 Task: Send an email with the signature Joseph Clark with the subject Request for feedback on a security strategy and the message Could you please provide a breakdown of the project management plan? from softage.2@softage.net to softage.10@softage.net with an attached image file Website_banner_image.jpg and move the email from Sent Items to the folder App development
Action: Mouse moved to (1120, 608)
Screenshot: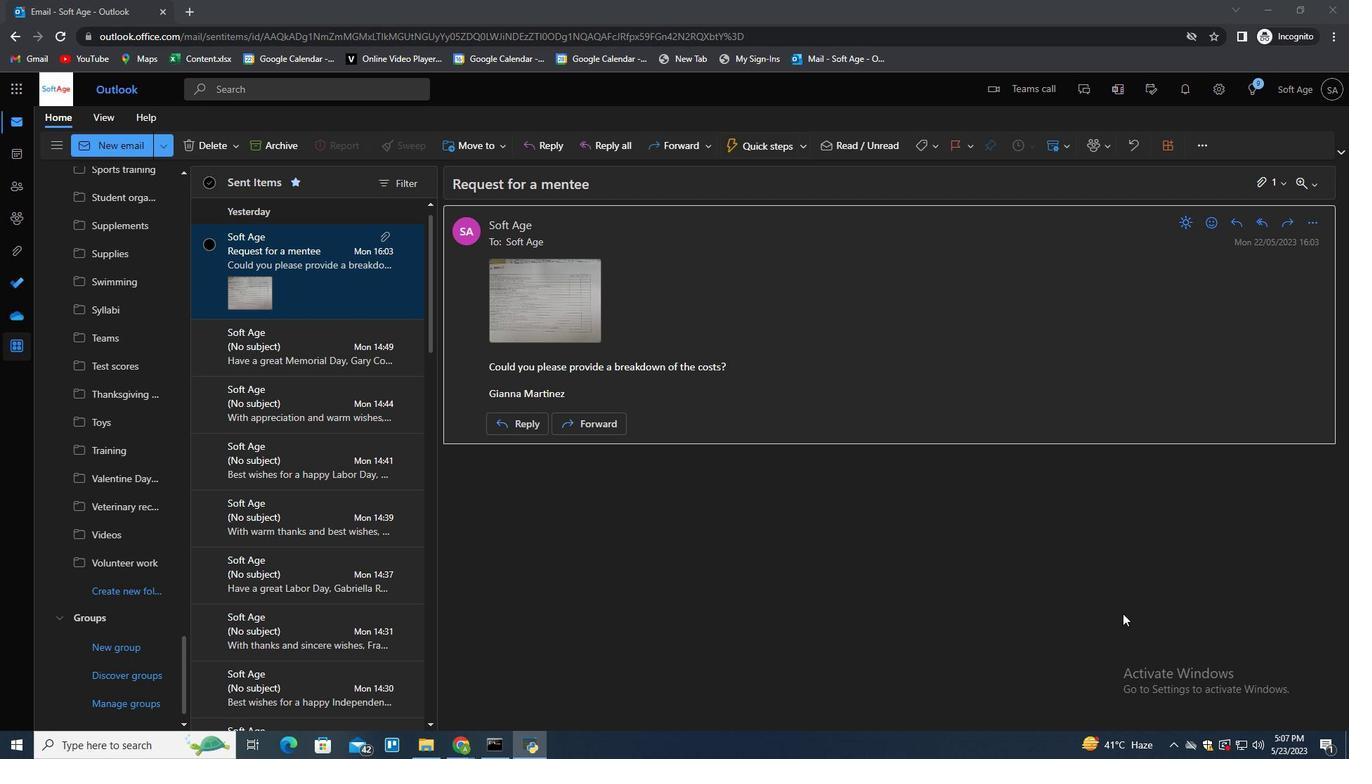 
Action: Mouse pressed left at (1120, 608)
Screenshot: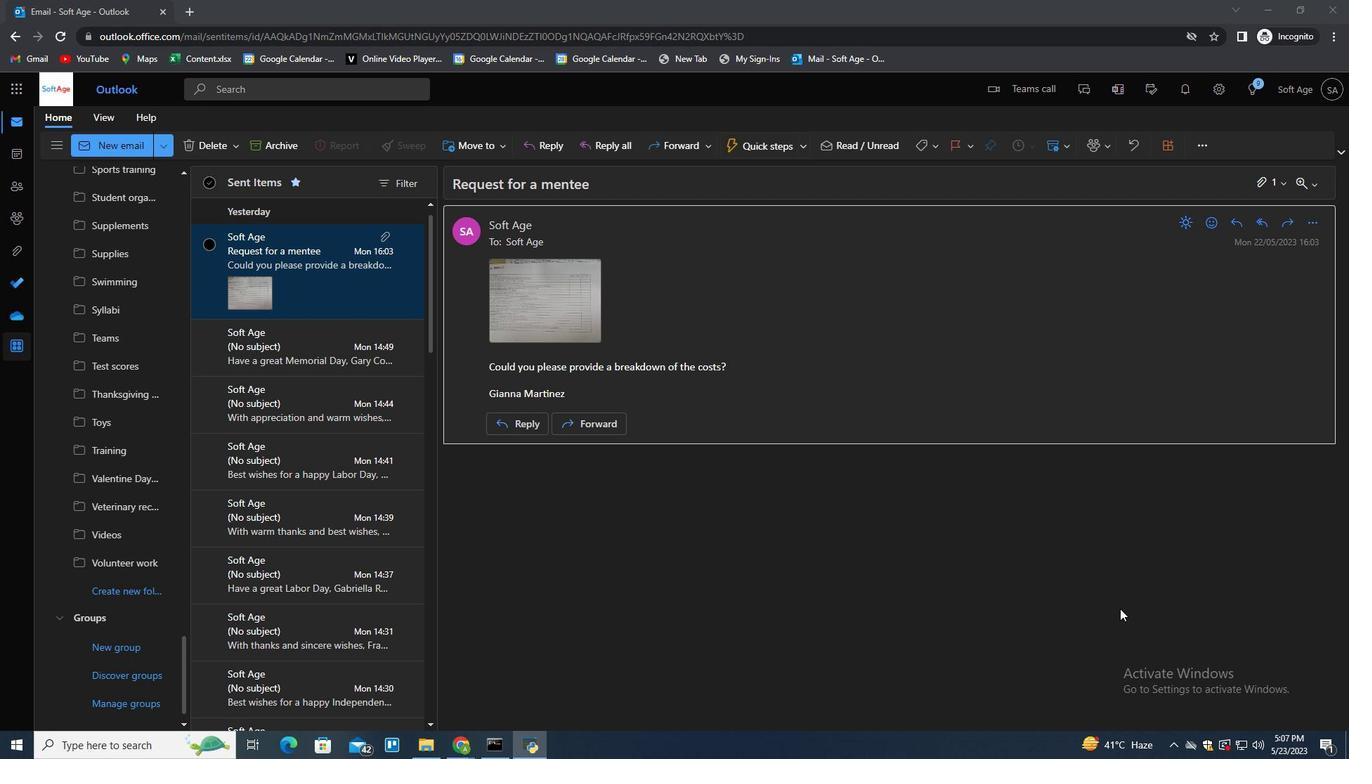 
Action: Mouse moved to (1067, 570)
Screenshot: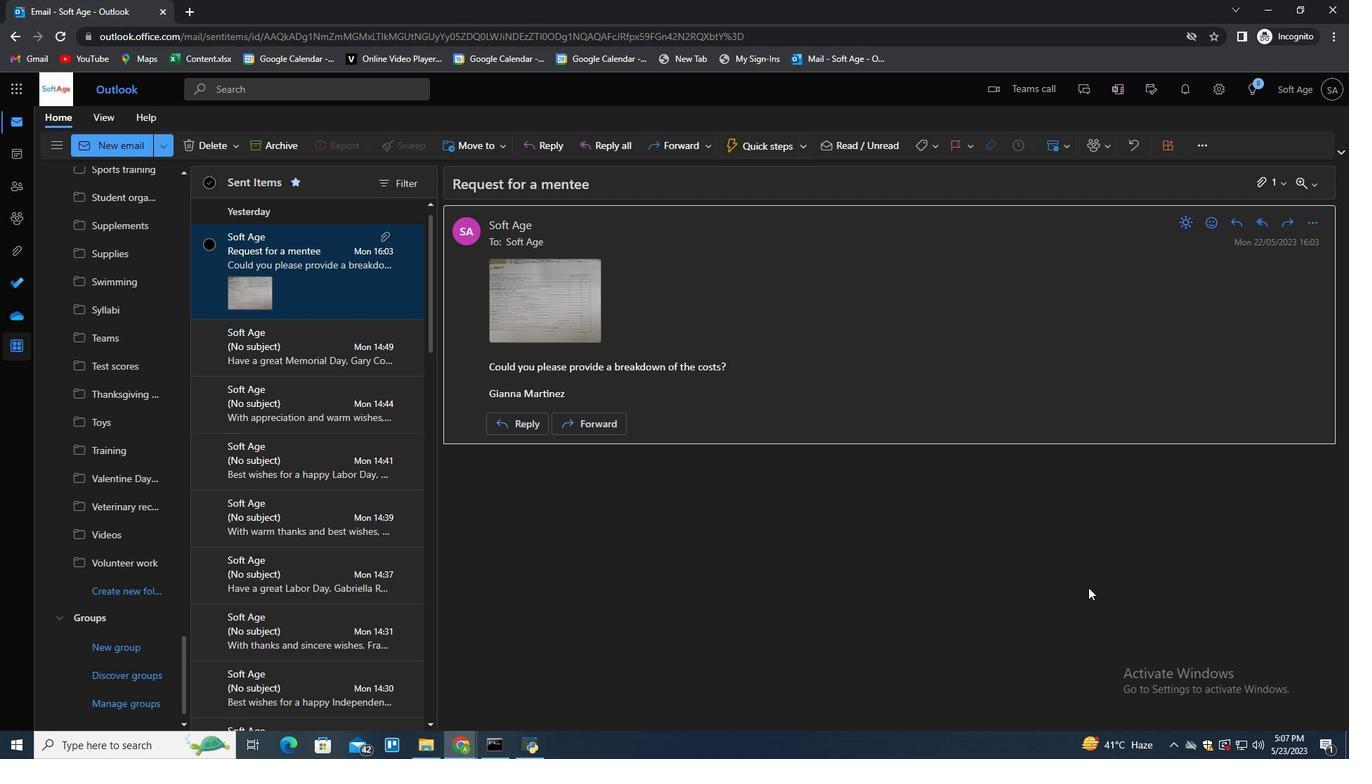 
Action: Key pressed n
Screenshot: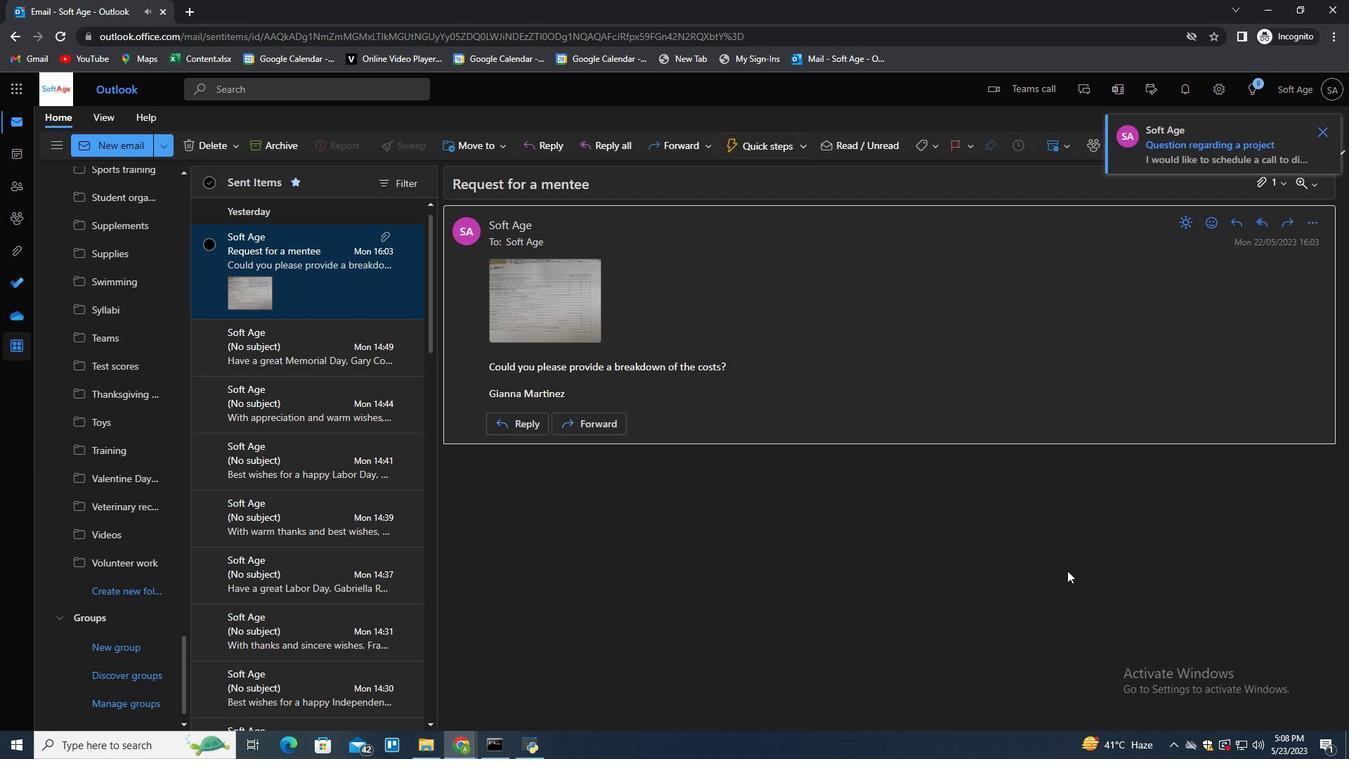 
Action: Mouse moved to (948, 148)
Screenshot: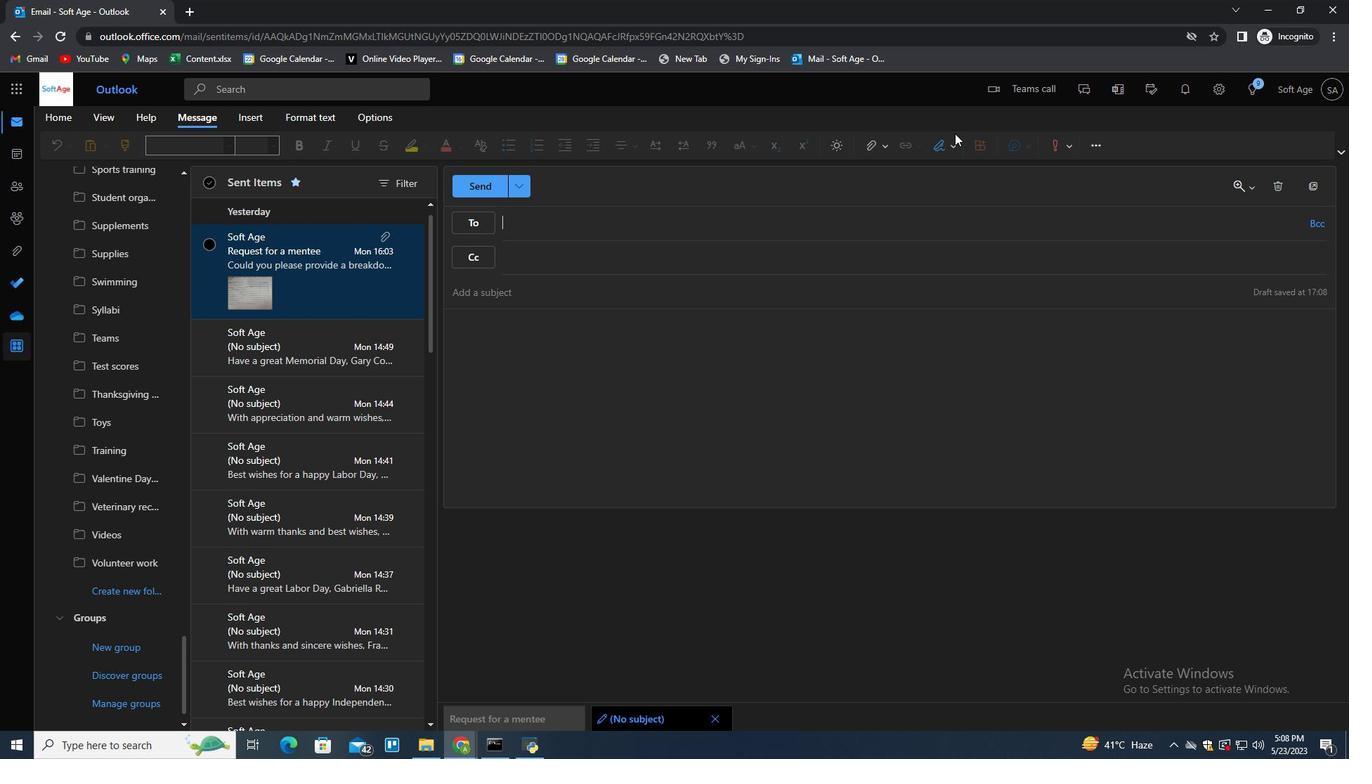 
Action: Mouse pressed left at (948, 148)
Screenshot: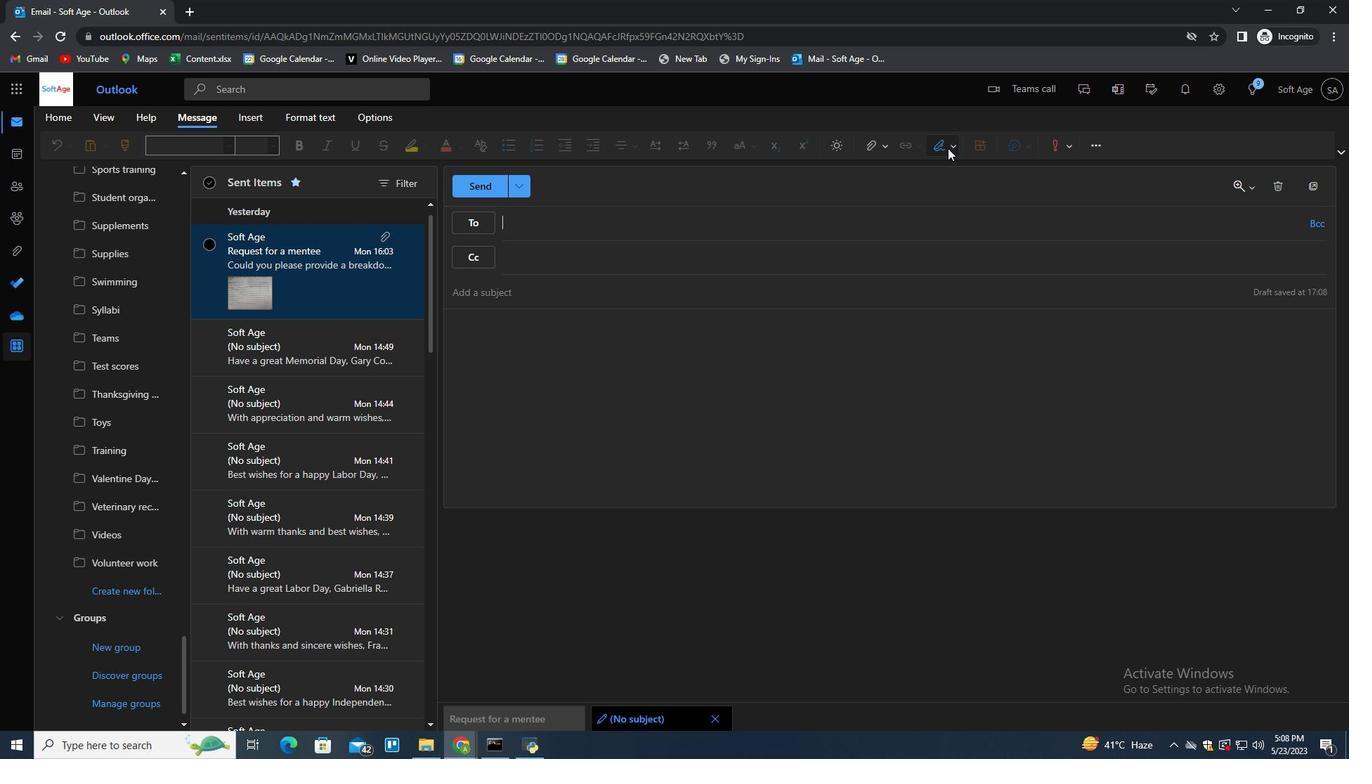 
Action: Mouse moved to (920, 202)
Screenshot: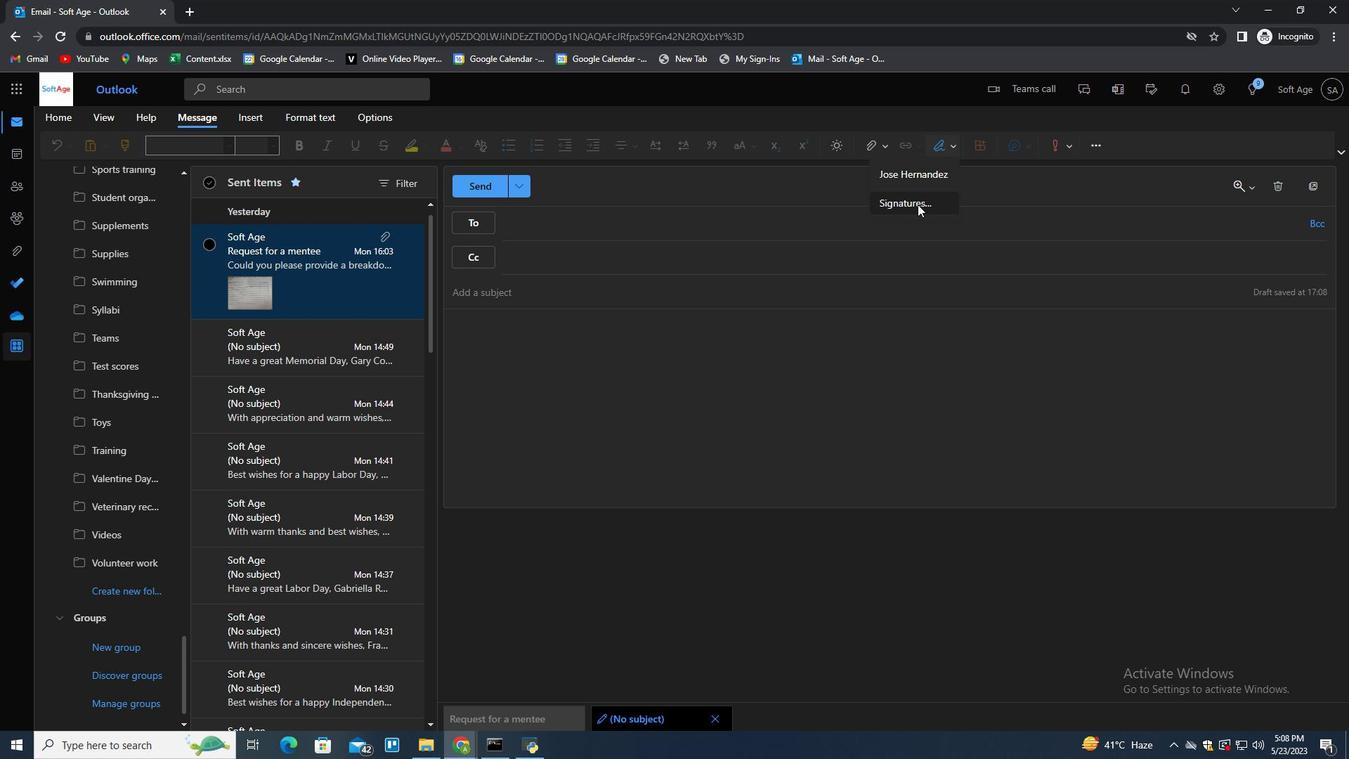 
Action: Mouse pressed left at (920, 202)
Screenshot: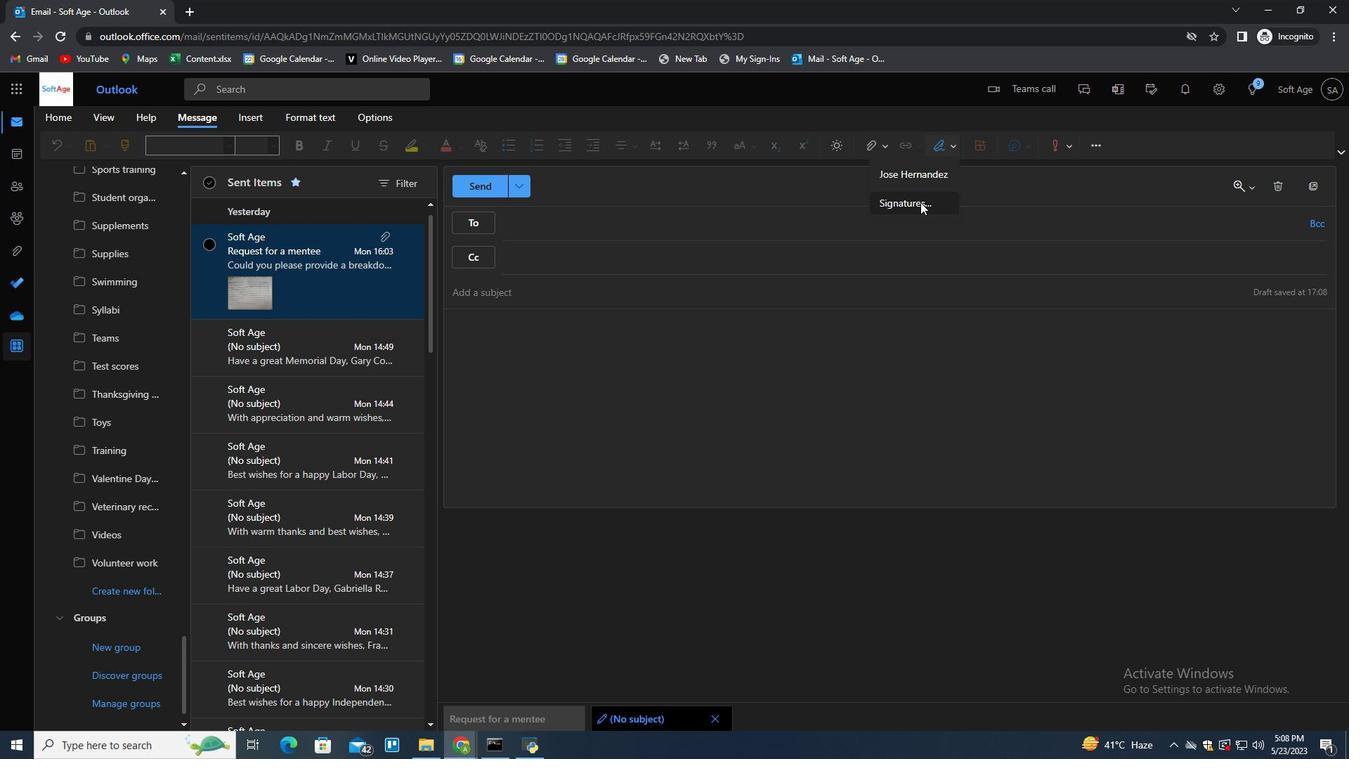 
Action: Mouse moved to (958, 260)
Screenshot: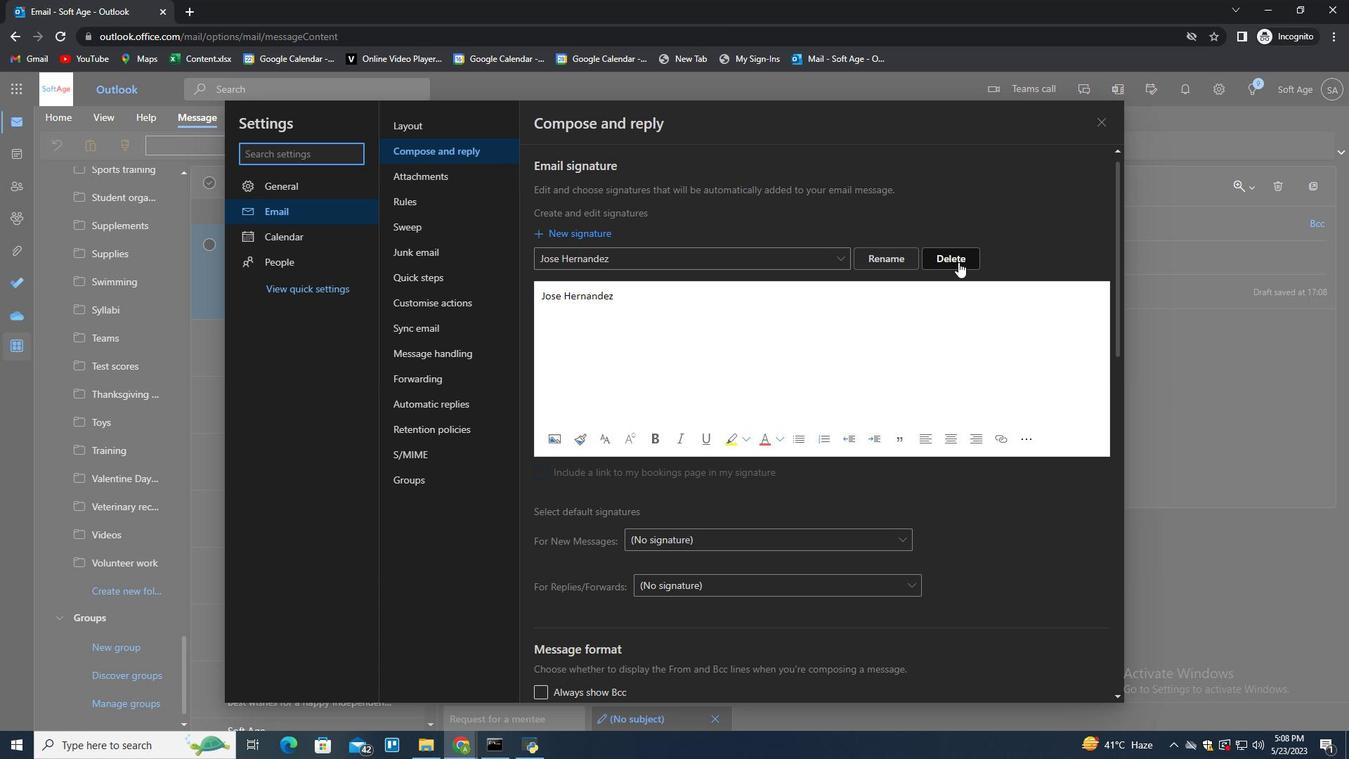 
Action: Mouse pressed left at (958, 260)
Screenshot: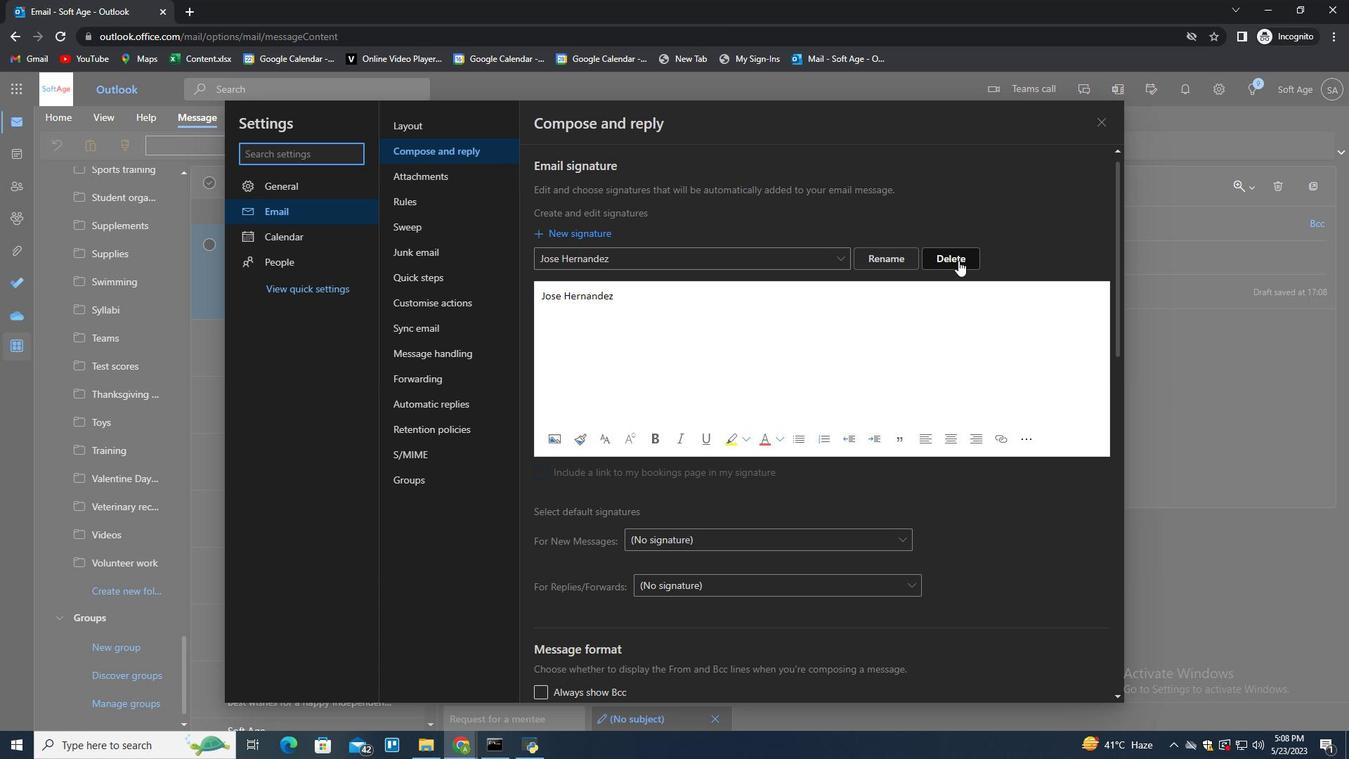 
Action: Mouse moved to (958, 260)
Screenshot: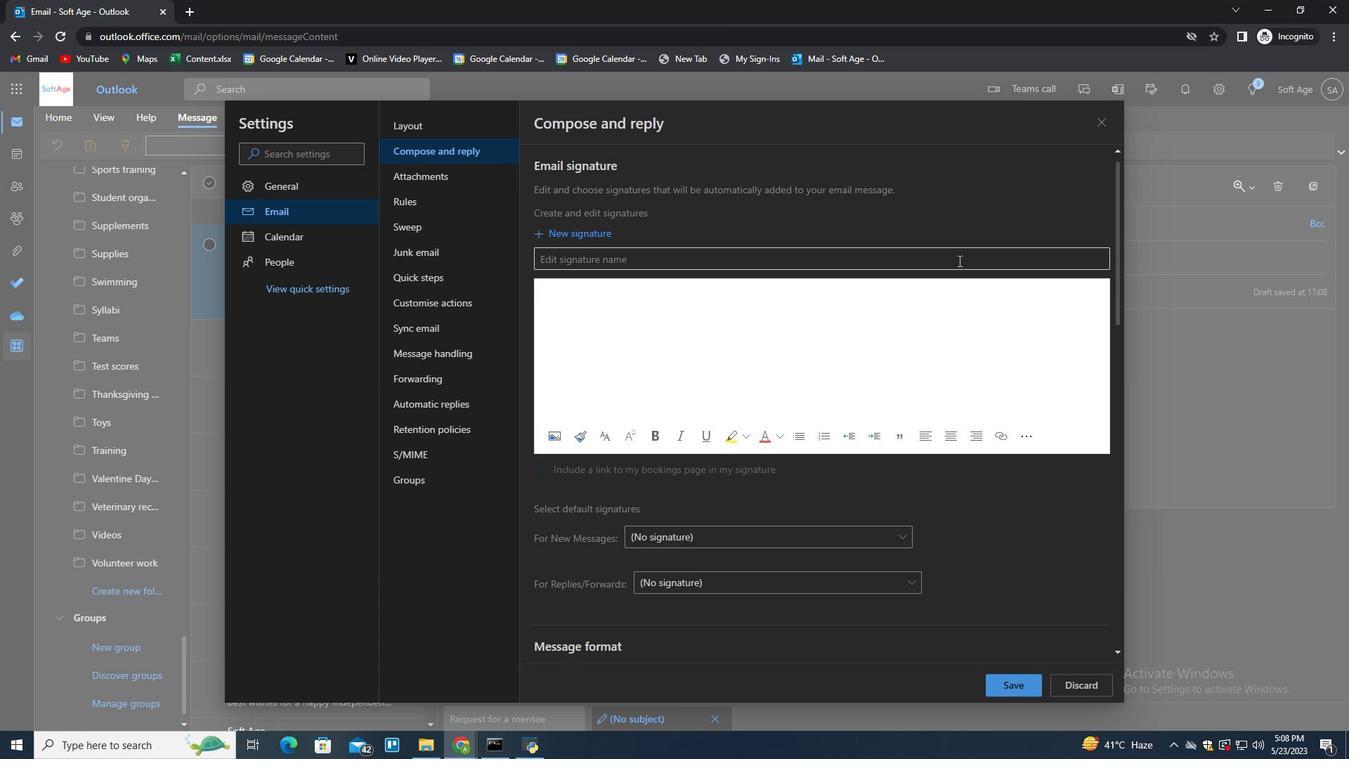 
Action: Mouse pressed left at (958, 260)
Screenshot: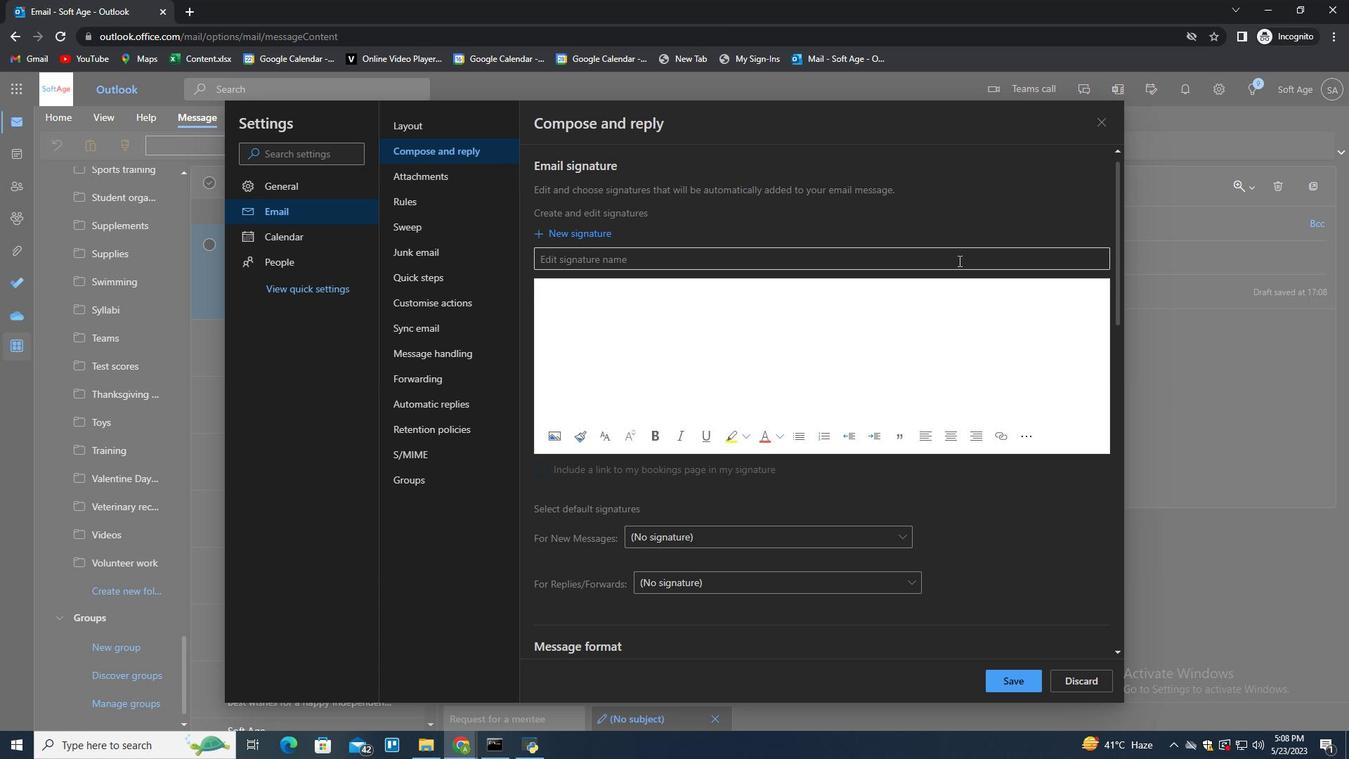 
Action: Key pressed f<Key.shift>J<Key.backspace><Key.backspace><Key.shift><Key.shift>JH<Key.backspace>oseph<Key.shift><Key.space>Clartk<Key.backspace><Key.backspace>k<Key.tab><Key.shift>Joseph<Key.space><Key.shift>Clark
Screenshot: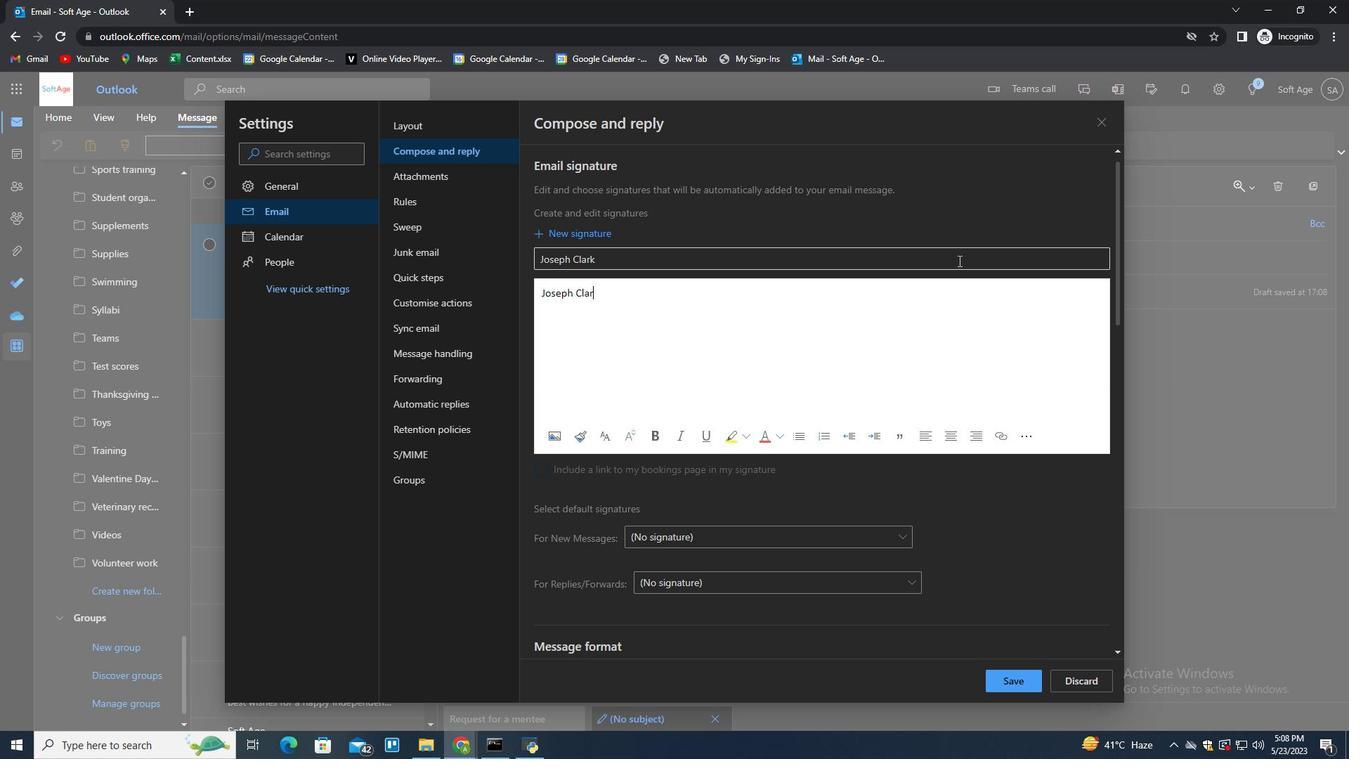 
Action: Mouse moved to (1007, 683)
Screenshot: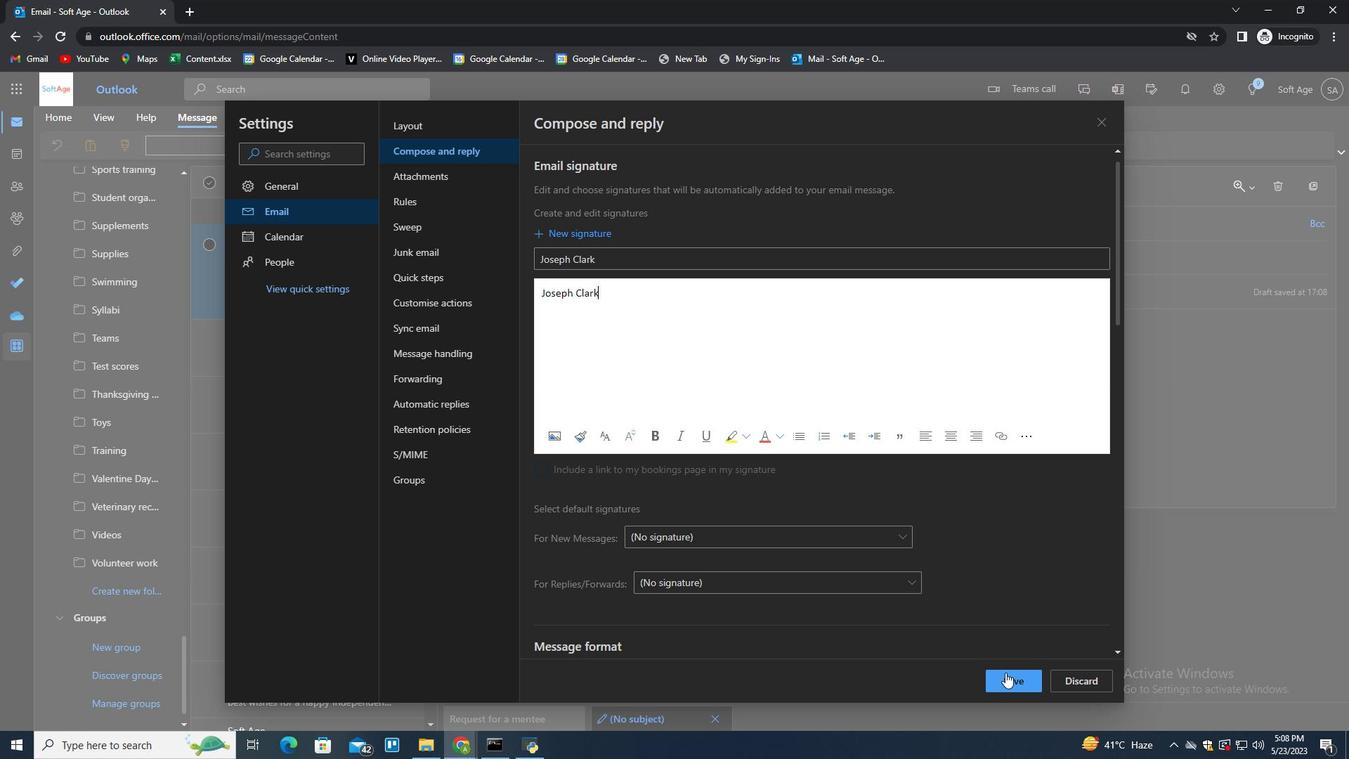 
Action: Mouse pressed left at (1007, 683)
Screenshot: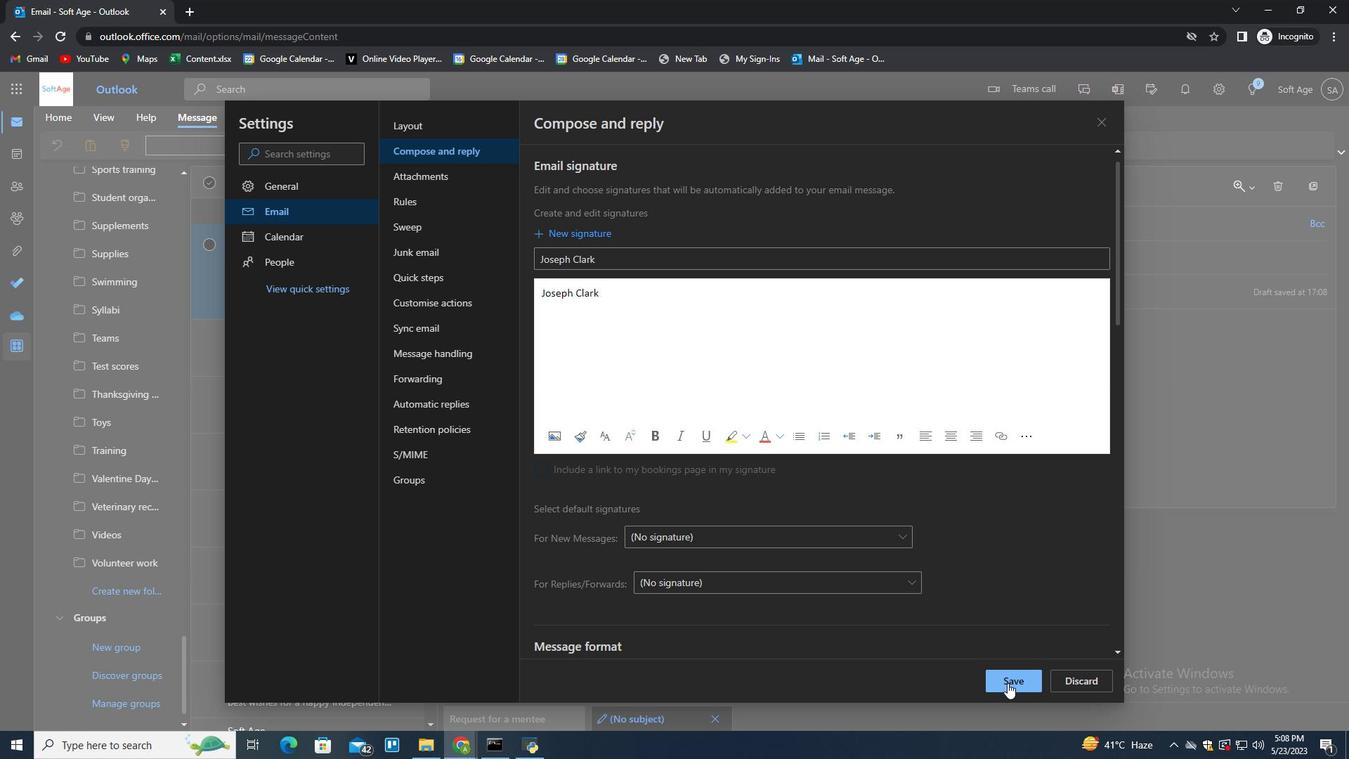 
Action: Mouse moved to (1209, 376)
Screenshot: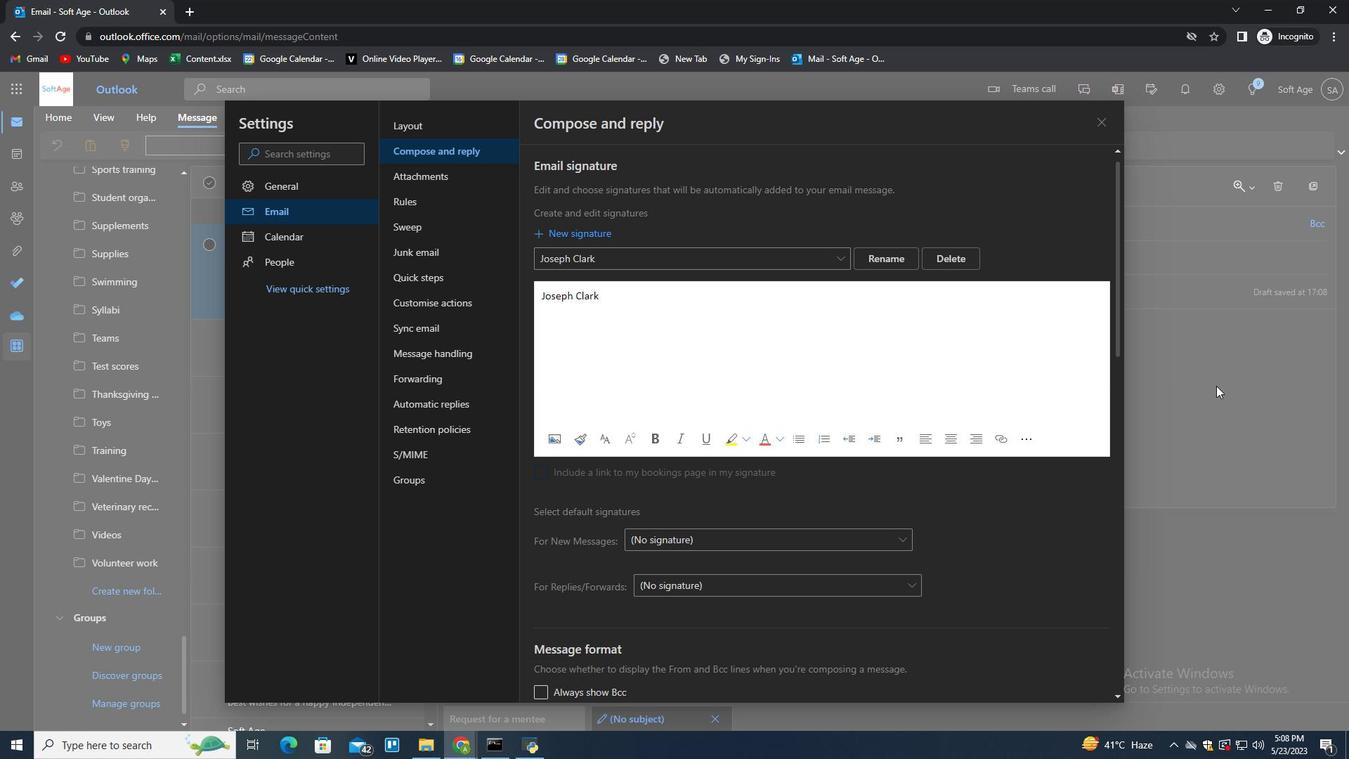 
Action: Mouse pressed left at (1209, 376)
Screenshot: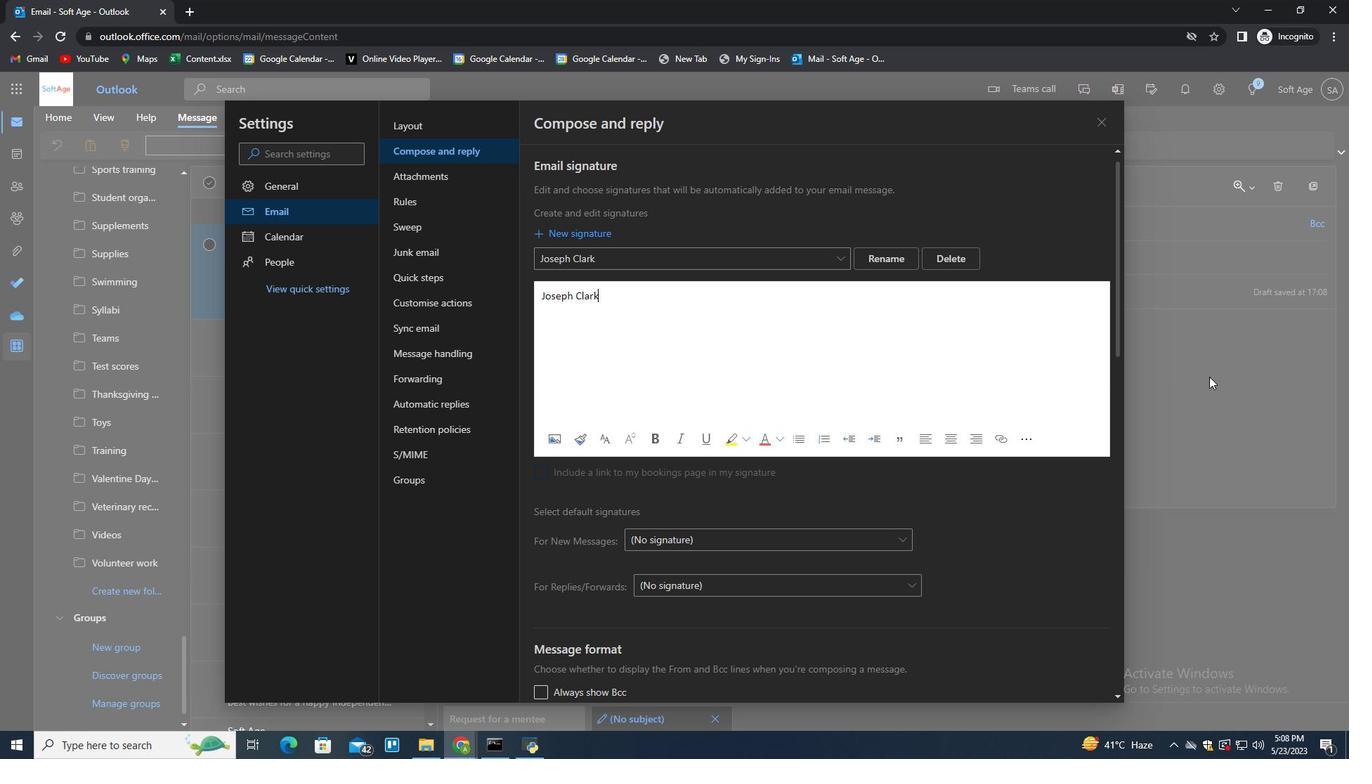 
Action: Mouse moved to (943, 138)
Screenshot: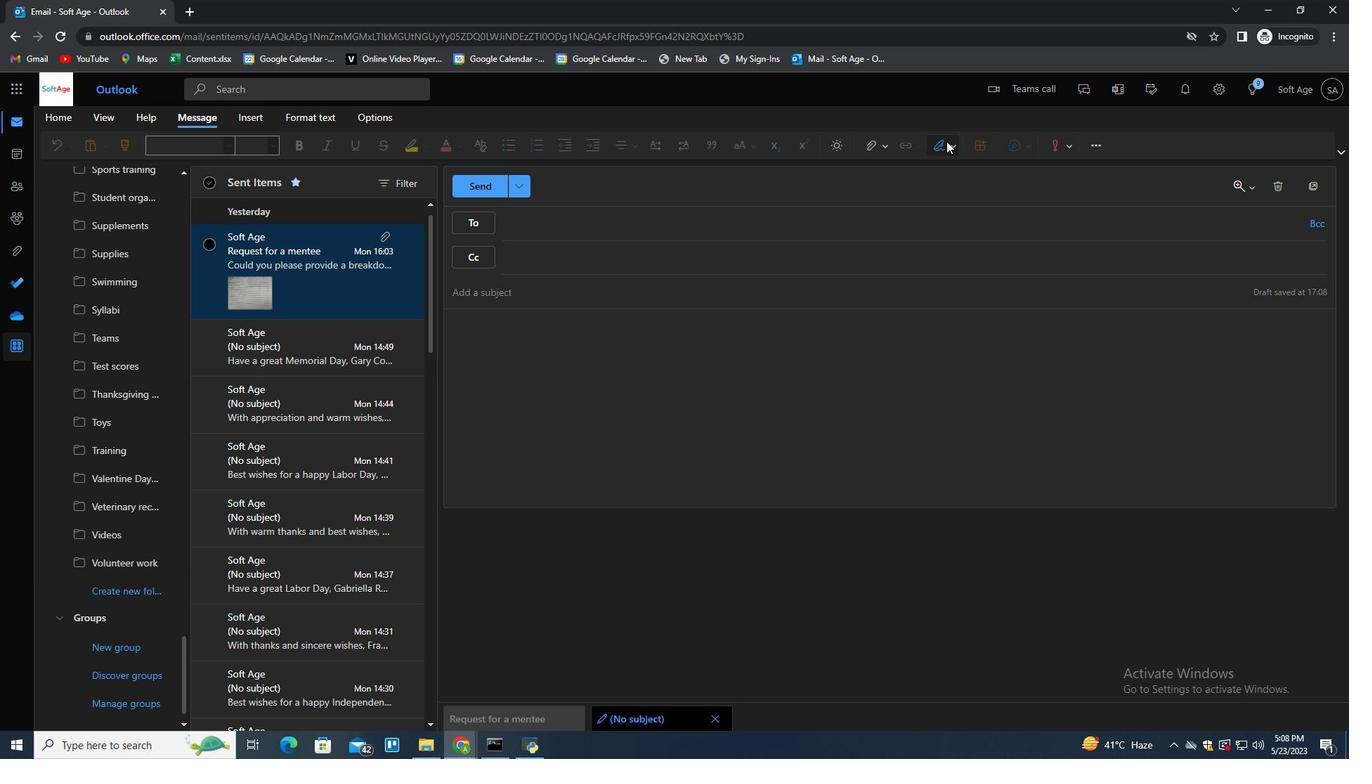 
Action: Mouse pressed left at (943, 138)
Screenshot: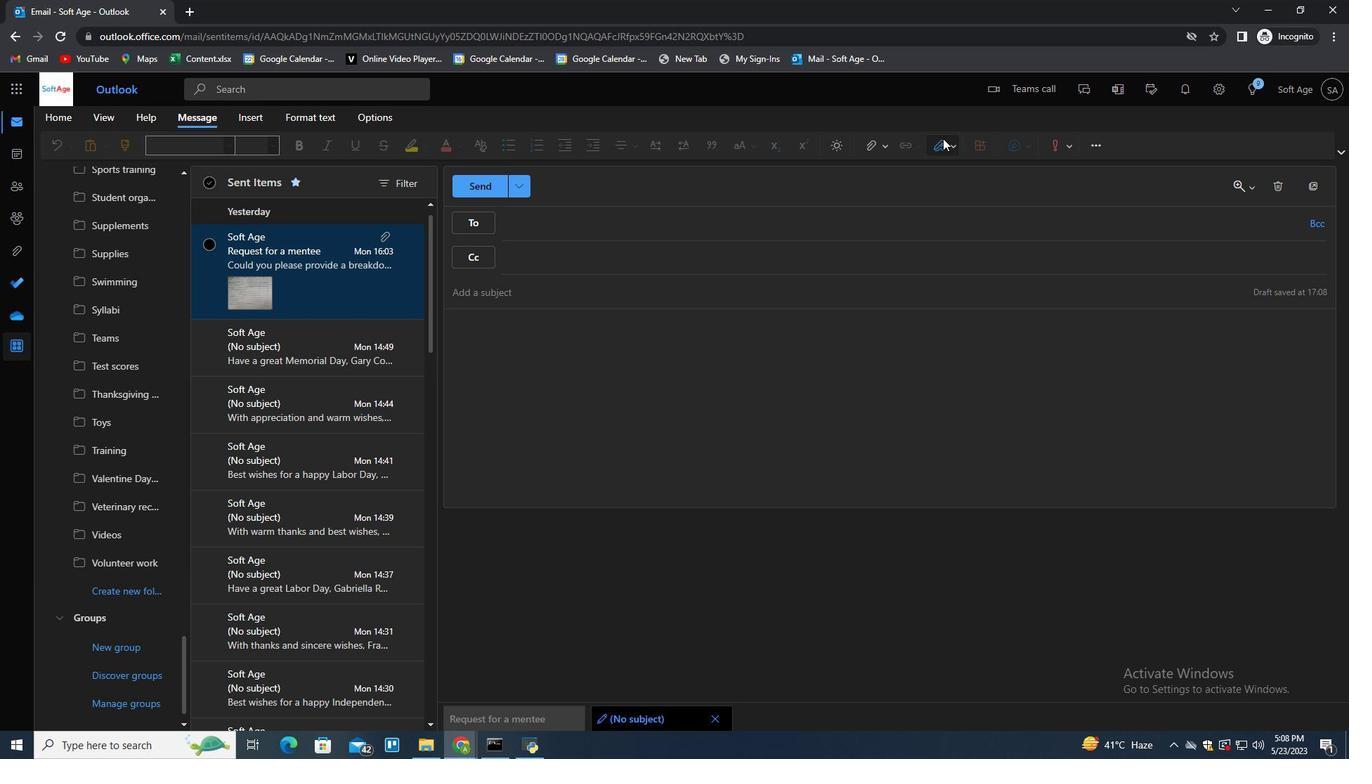 
Action: Mouse moved to (924, 177)
Screenshot: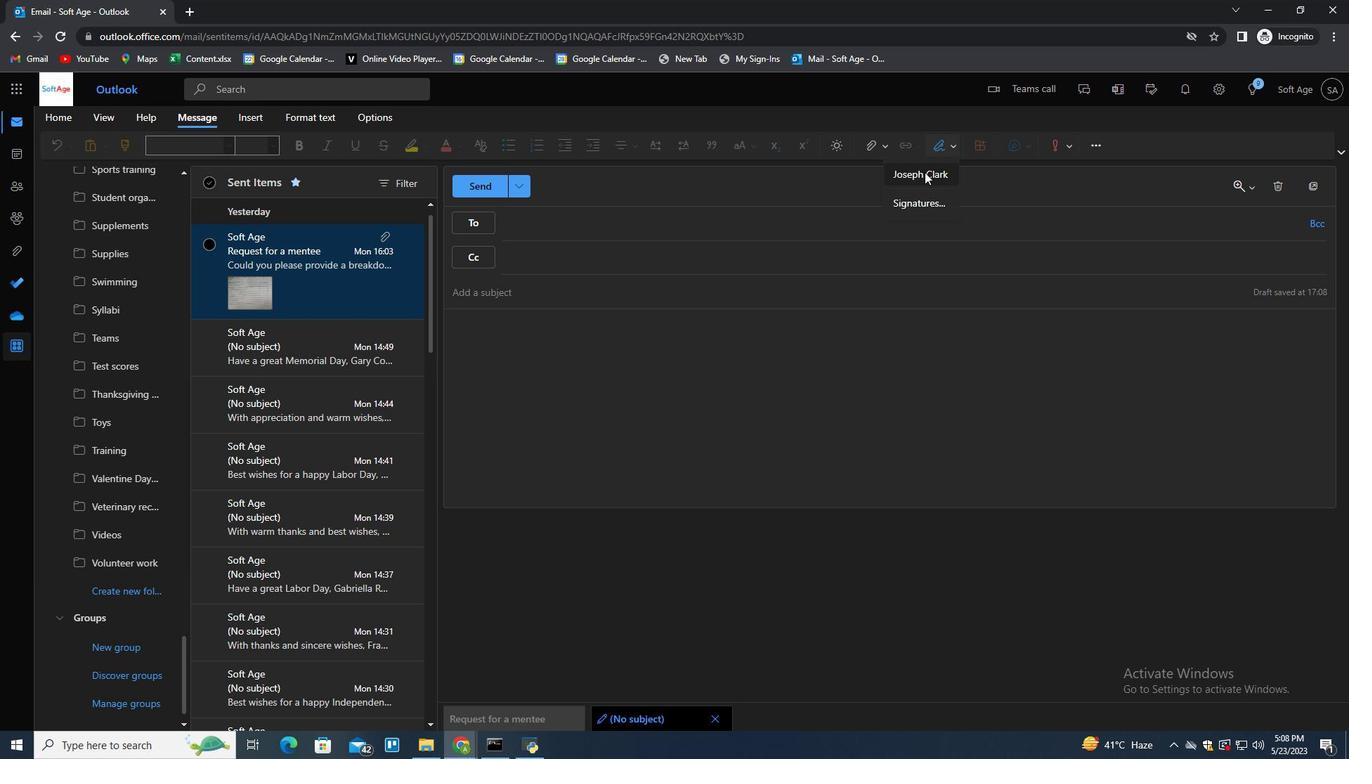 
Action: Mouse pressed left at (924, 177)
Screenshot: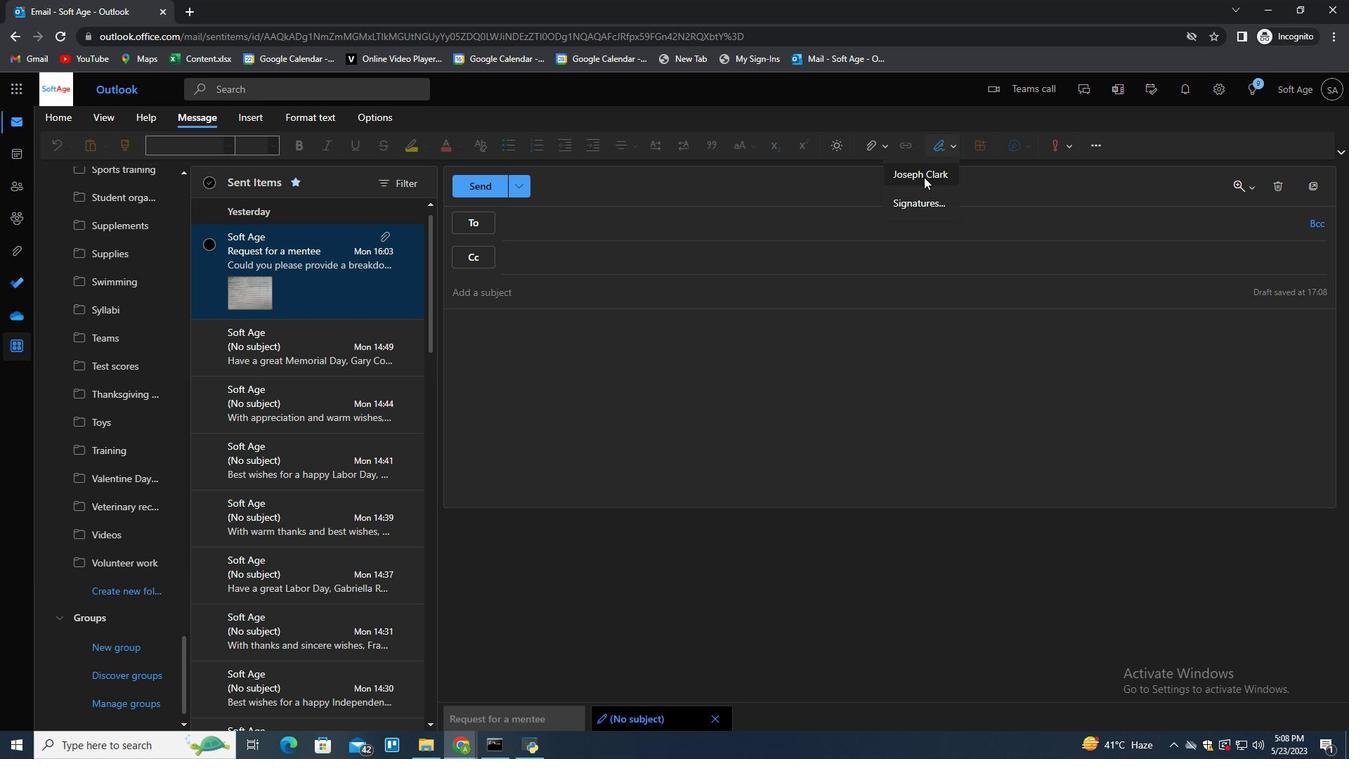 
Action: Mouse moved to (532, 292)
Screenshot: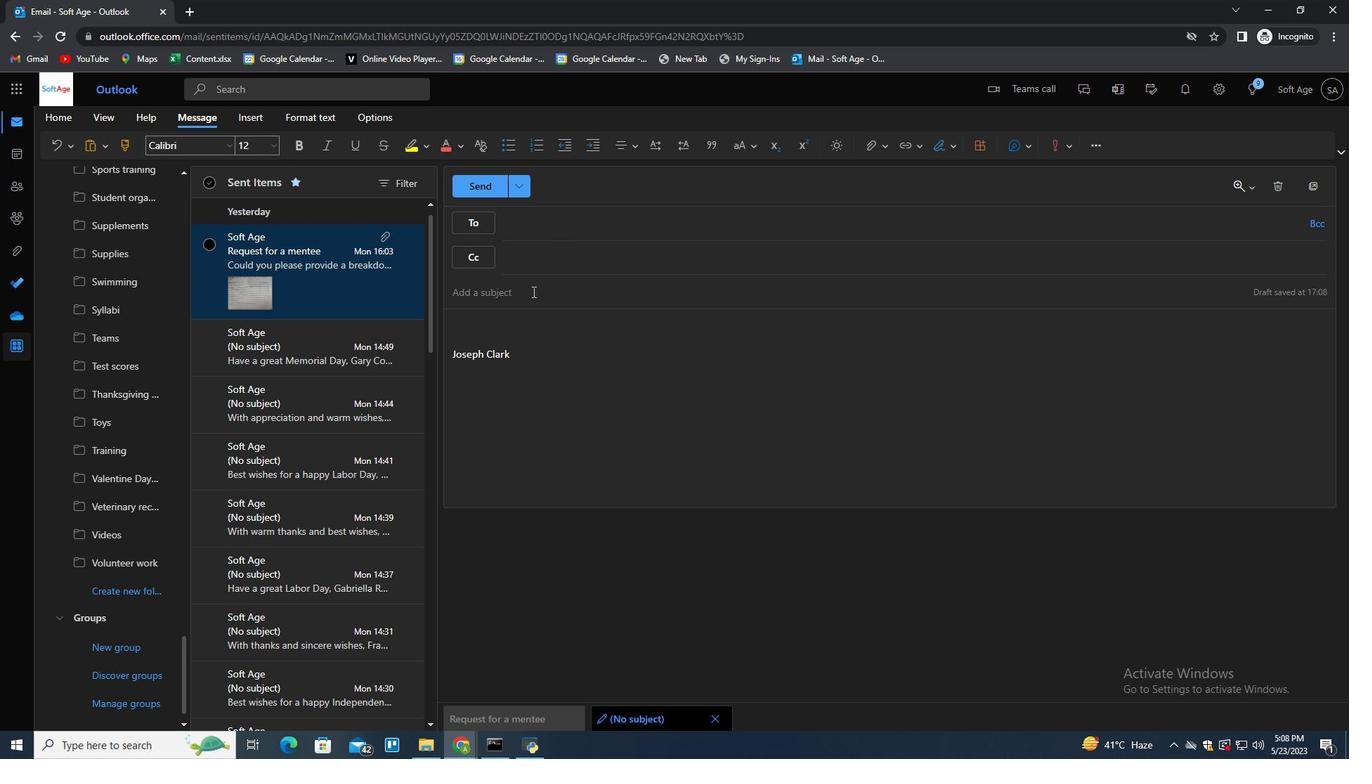 
Action: Mouse pressed left at (532, 292)
Screenshot: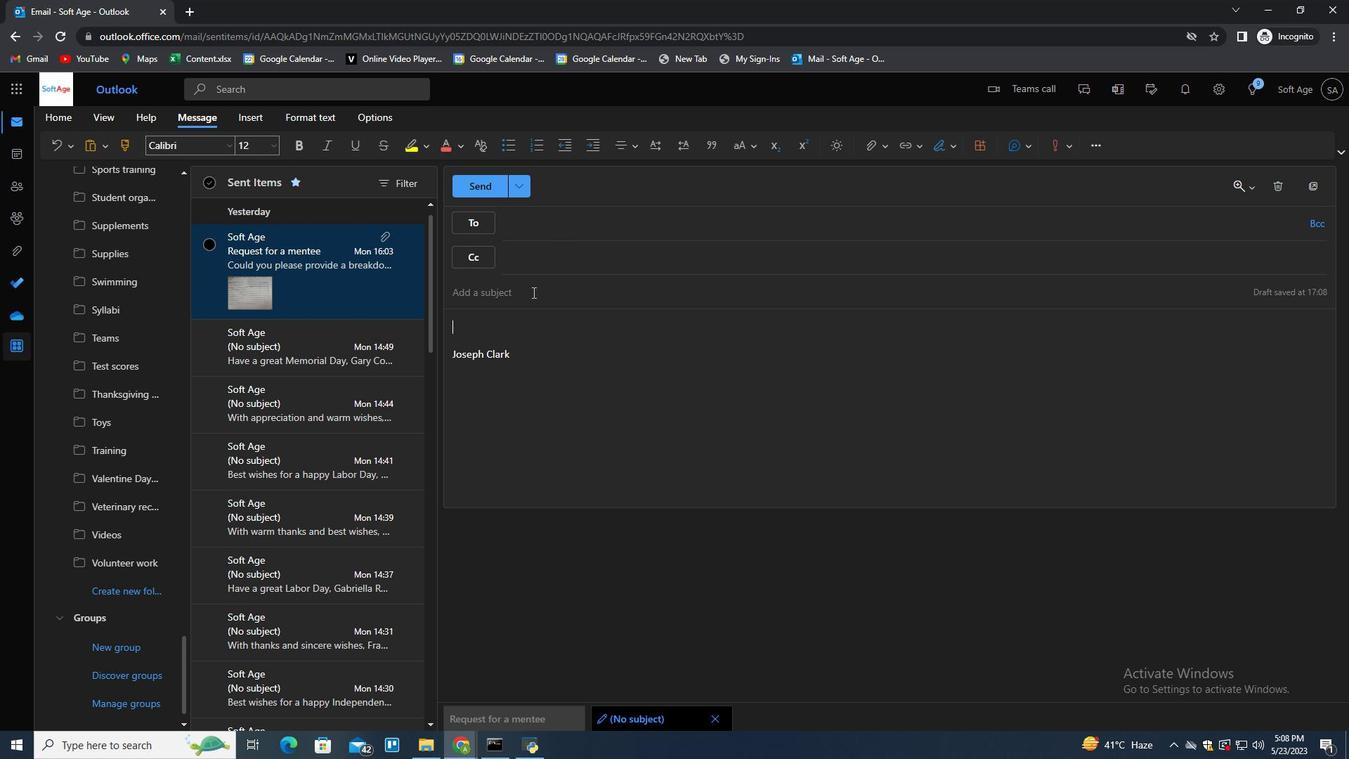 
Action: Mouse moved to (532, 292)
Screenshot: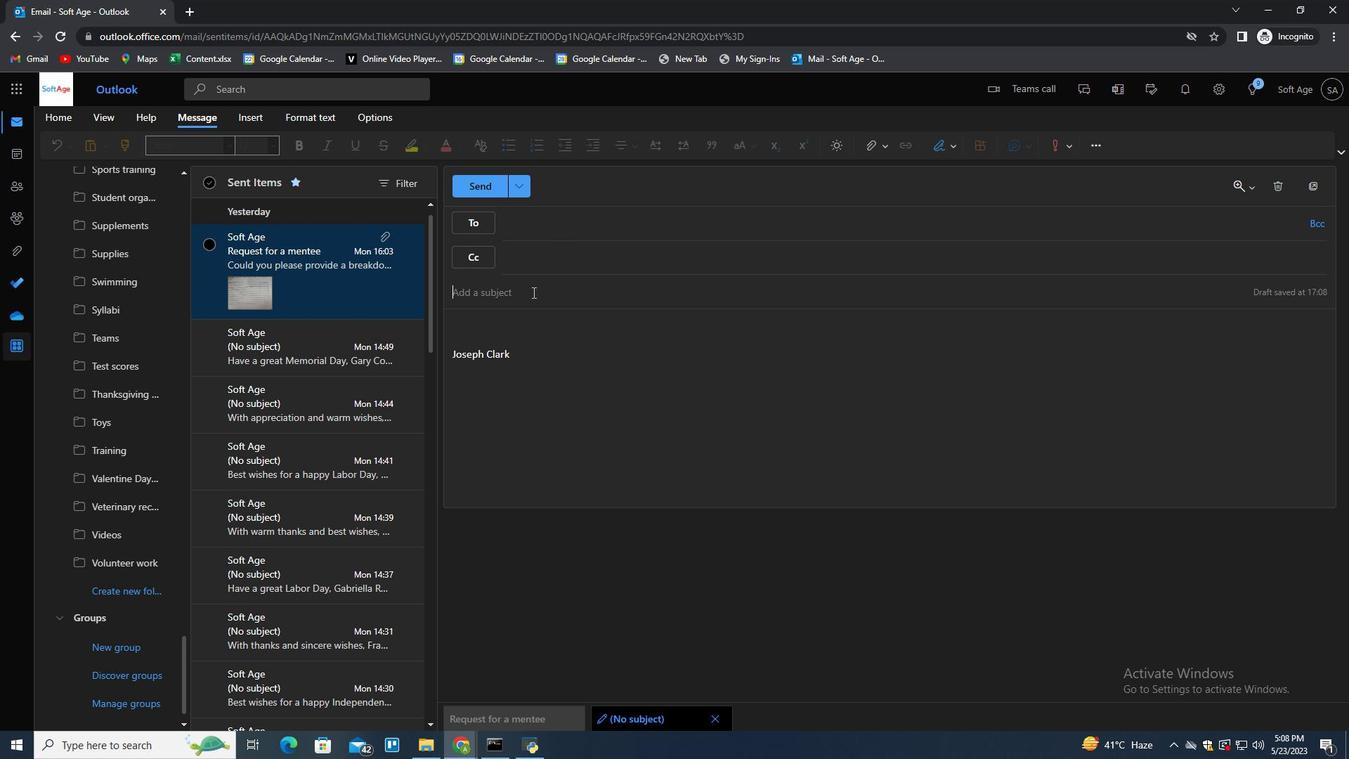 
Action: Key pressed <Key.shift>Request<Key.space>for<Key.space>feedbc<Key.backspace>ack<Key.space>on<Key.space>a<Key.space>security<Key.space>strategy<Key.space><Key.tab><Key.shift>Could<Key.space>you<Key.space>please<Key.space>peo<Key.backspace><Key.backspace>rovide<Key.space>a<Key.space>breakdown<Key.space>fo<Key.backspace><Key.backspace>of<Key.space>the<Key.space>projr<Key.backspace>ect<Key.space>managemet<Key.space>p<Key.backspace><Key.backspace><Key.backspace>nt<Key.space>plan<Key.shift><Key.shift><Key.shift>?
Screenshot: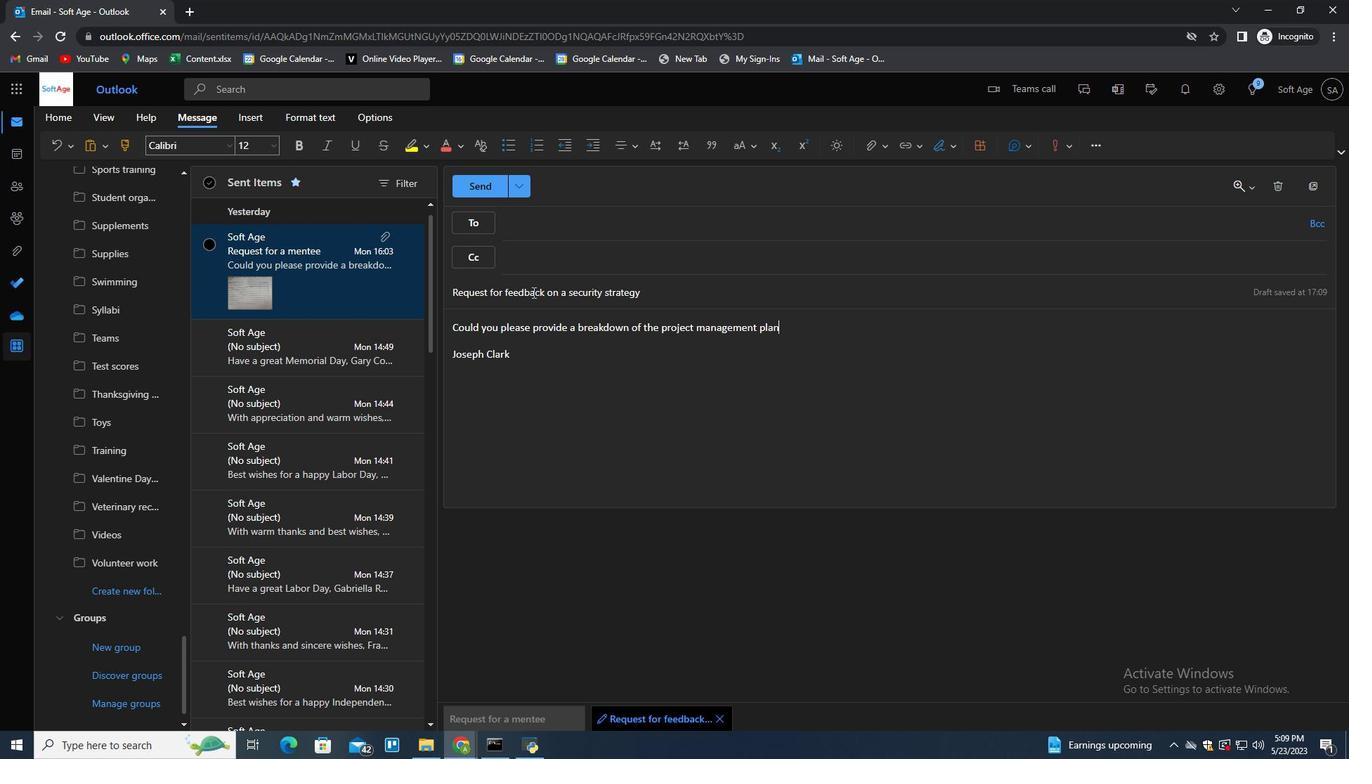
Action: Mouse moved to (554, 217)
Screenshot: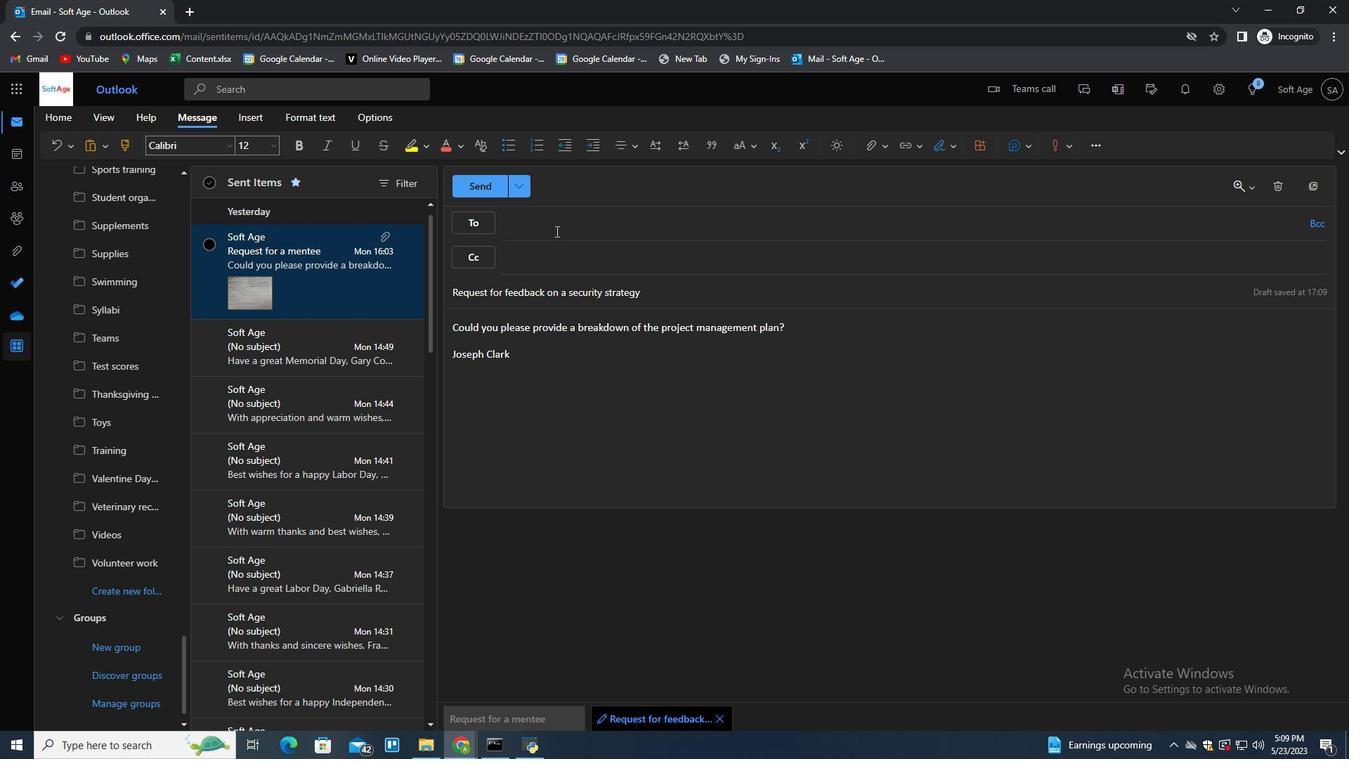 
Action: Mouse pressed left at (554, 217)
Screenshot: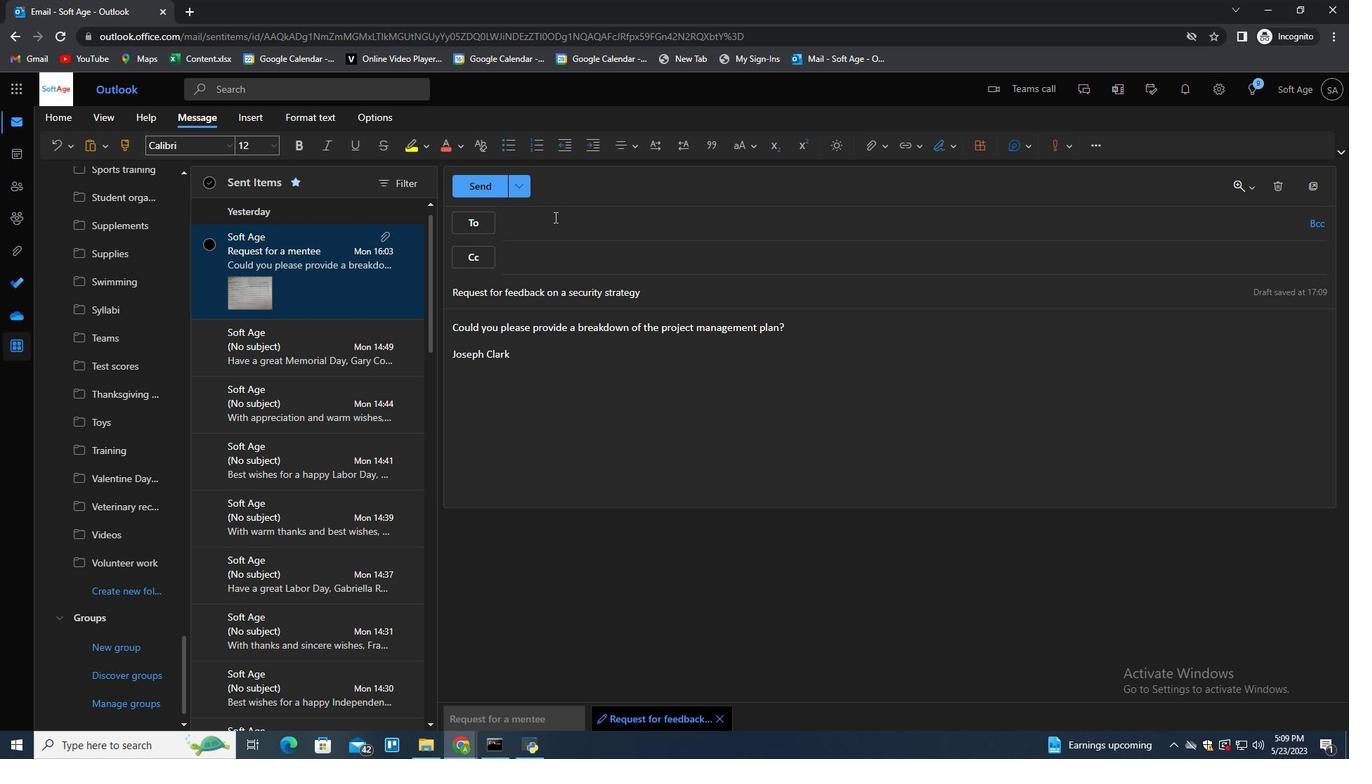 
Action: Mouse moved to (553, 216)
Screenshot: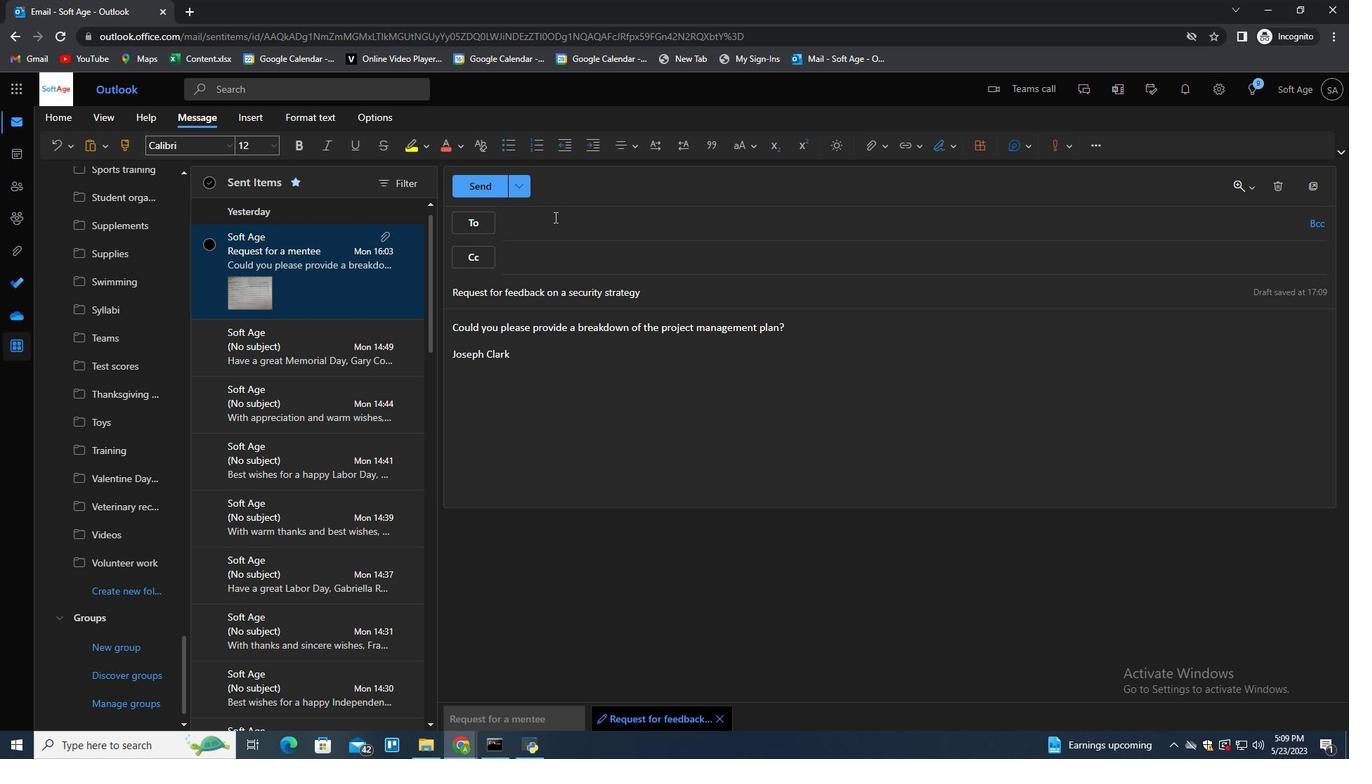 
Action: Key pressed softage.10<Key.shift>@softage.net<Key.enter>
Screenshot: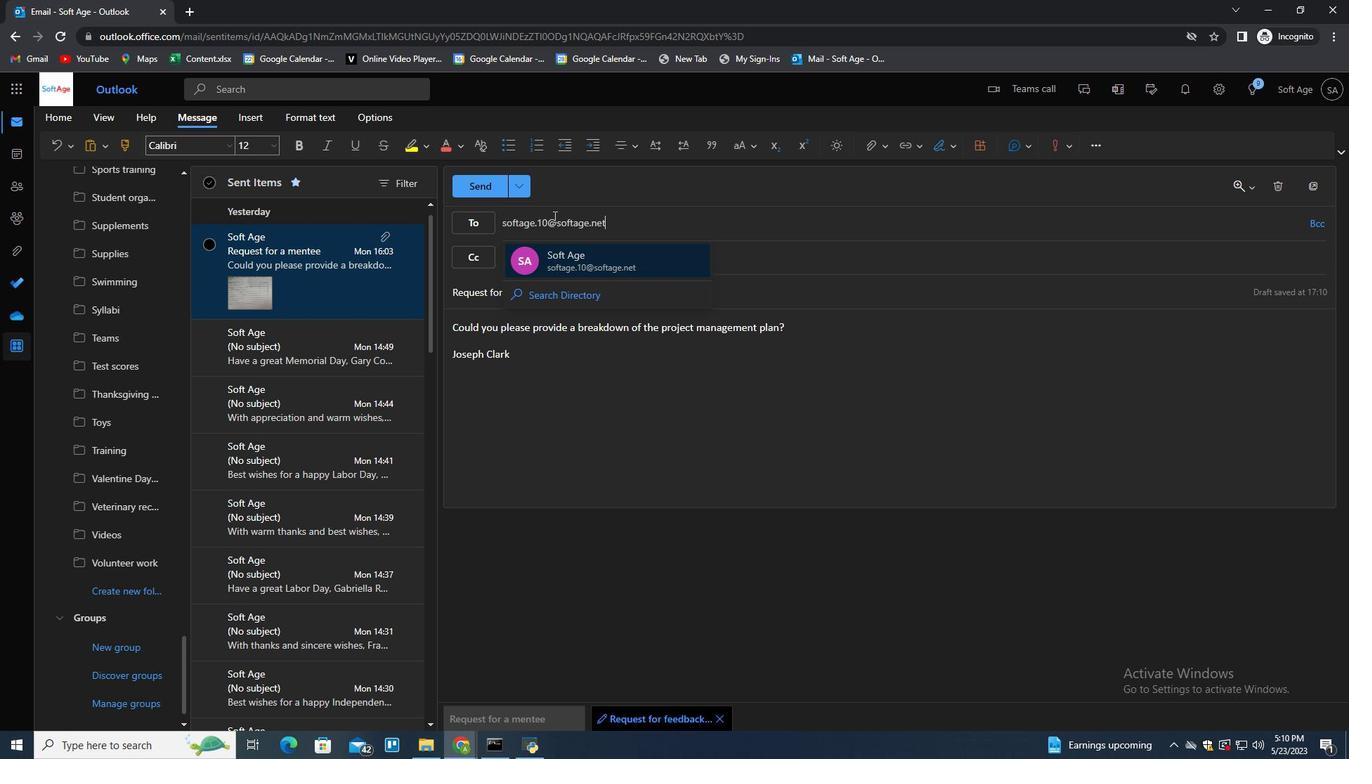 
Action: Mouse moved to (707, 398)
Screenshot: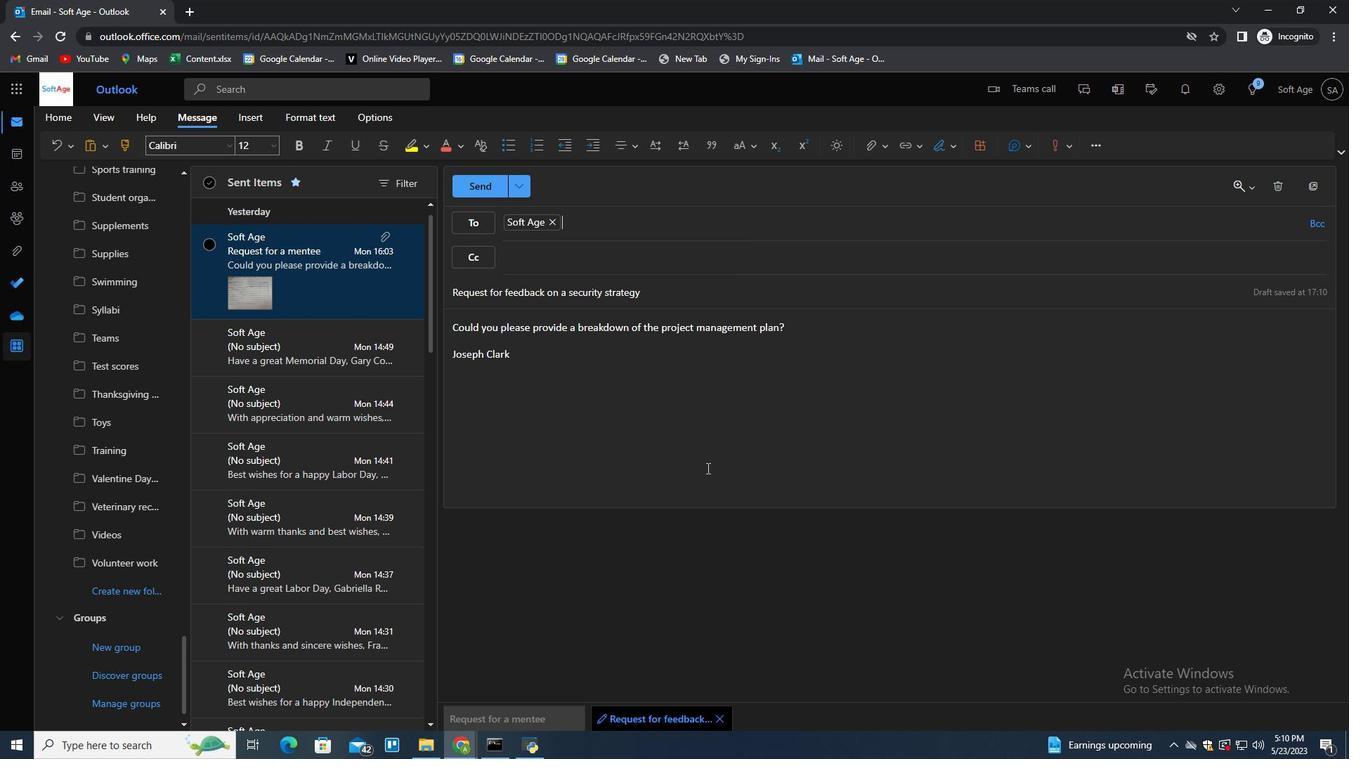 
Action: Mouse pressed left at (707, 398)
Screenshot: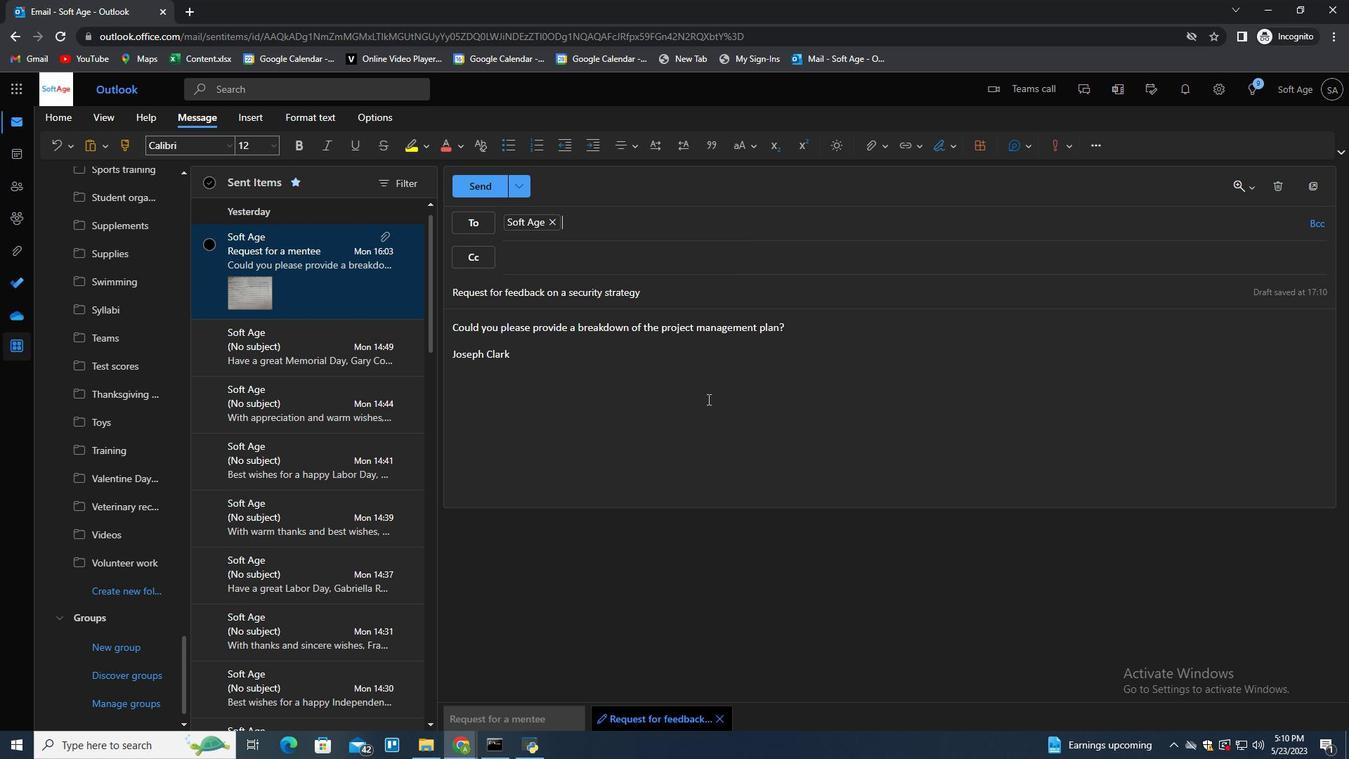 
Action: Mouse moved to (879, 149)
Screenshot: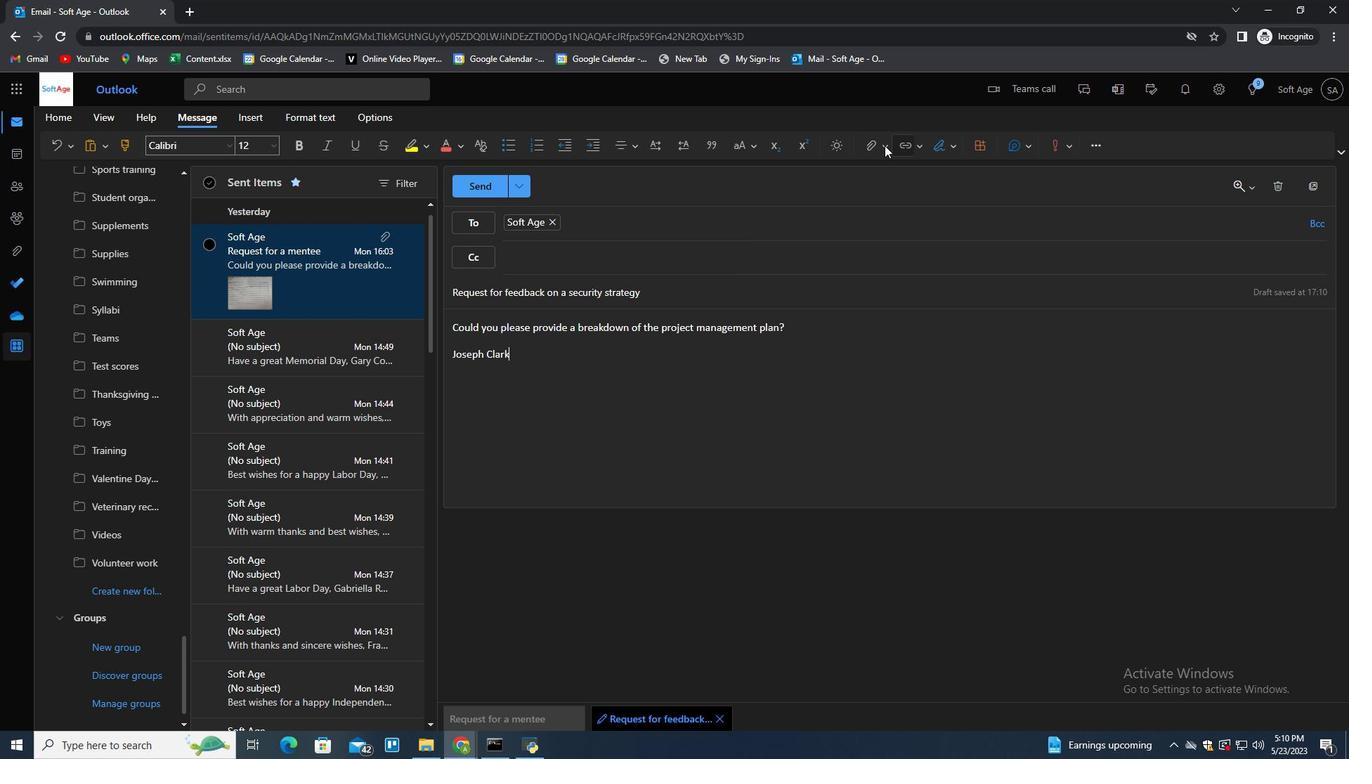 
Action: Mouse pressed left at (879, 149)
Screenshot: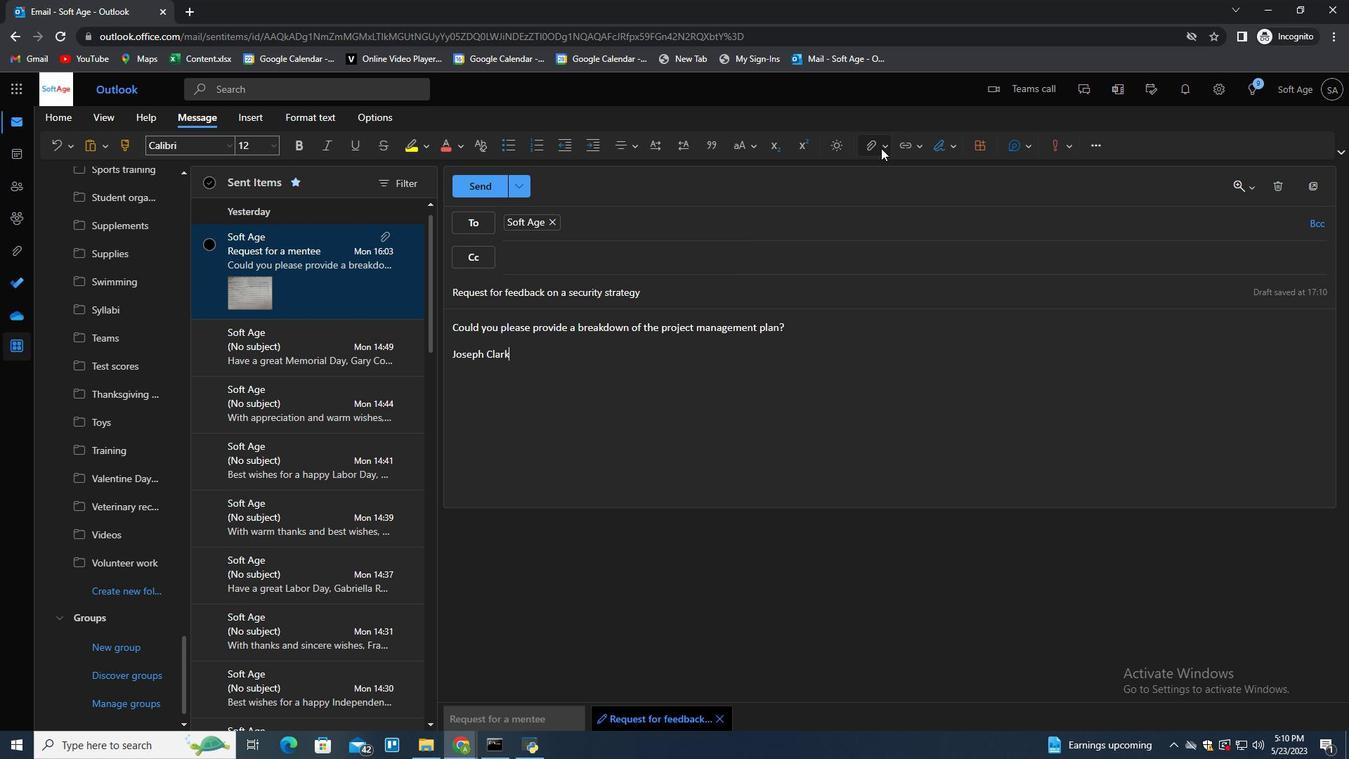 
Action: Mouse moved to (828, 176)
Screenshot: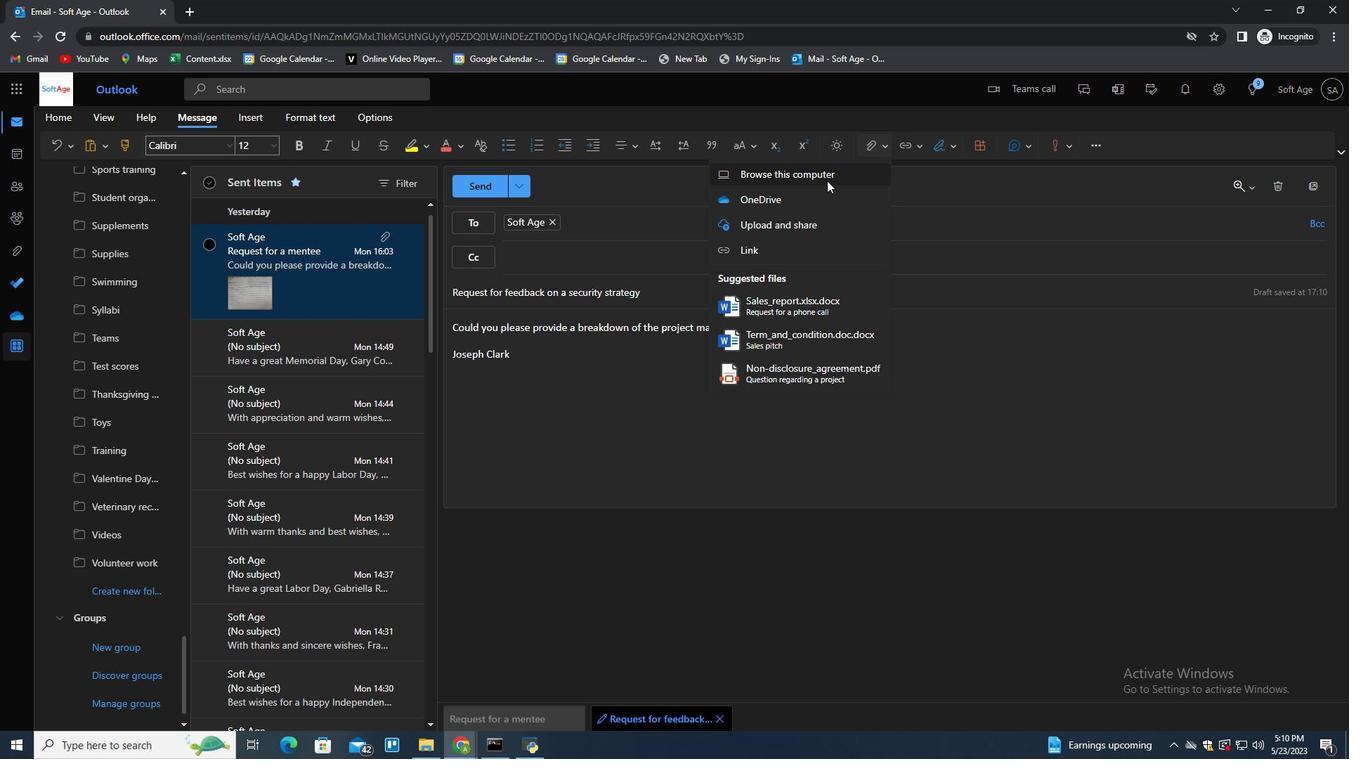 
Action: Mouse pressed left at (828, 176)
Screenshot: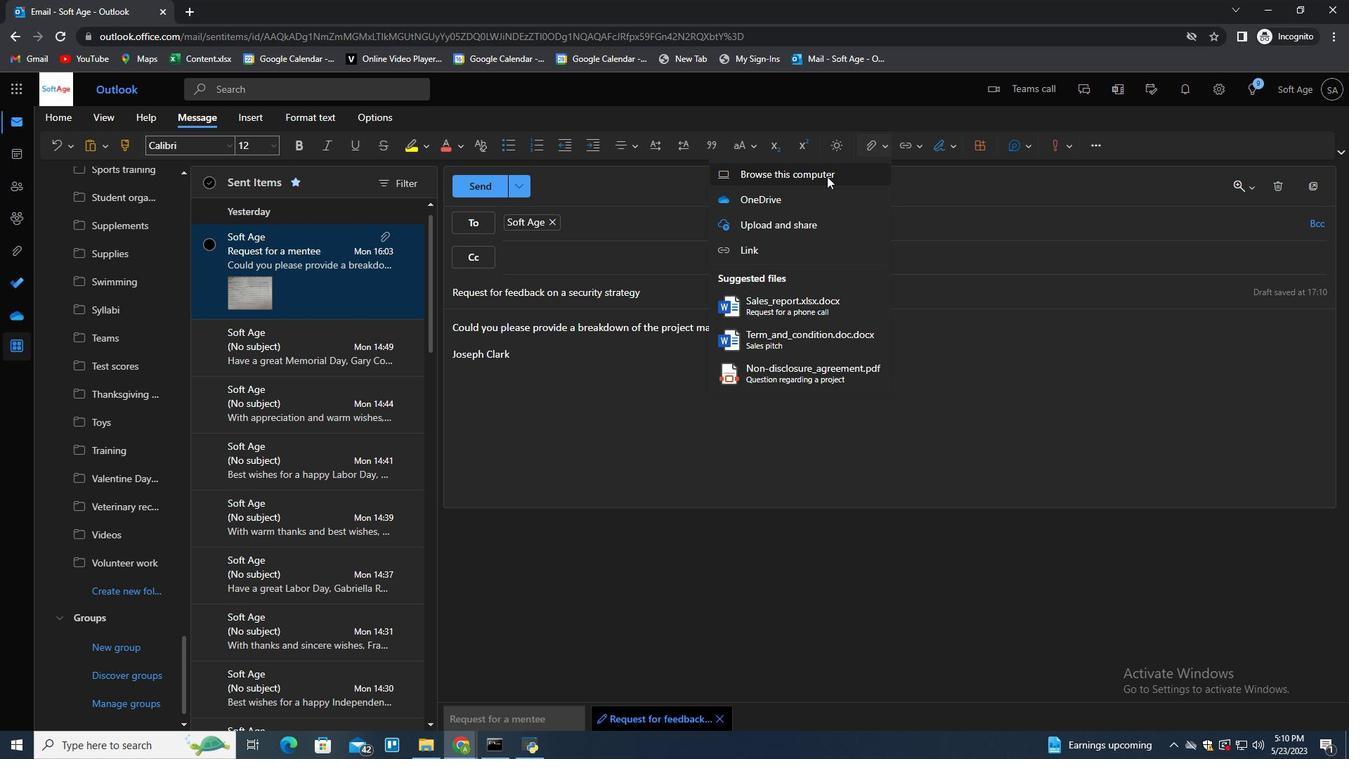 
Action: Mouse moved to (285, 122)
Screenshot: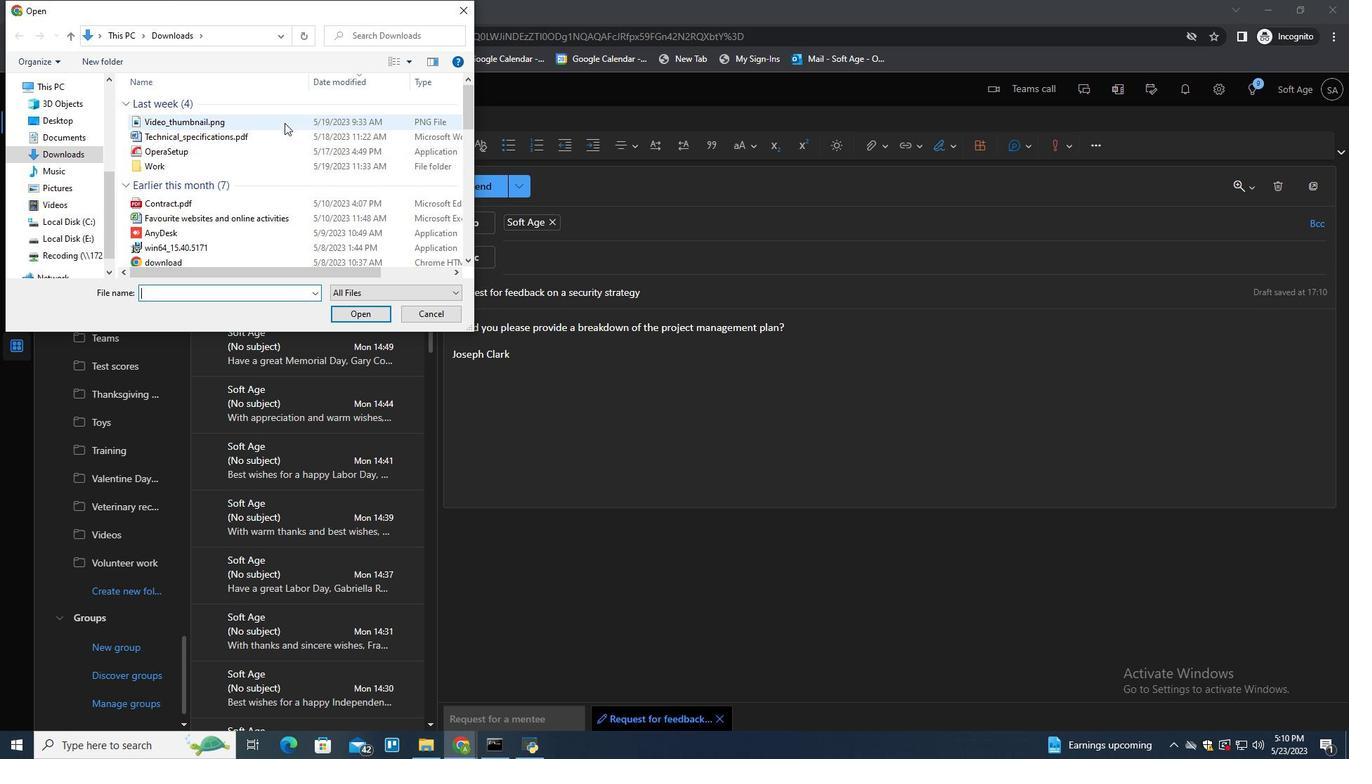
Action: Mouse pressed left at (285, 122)
Screenshot: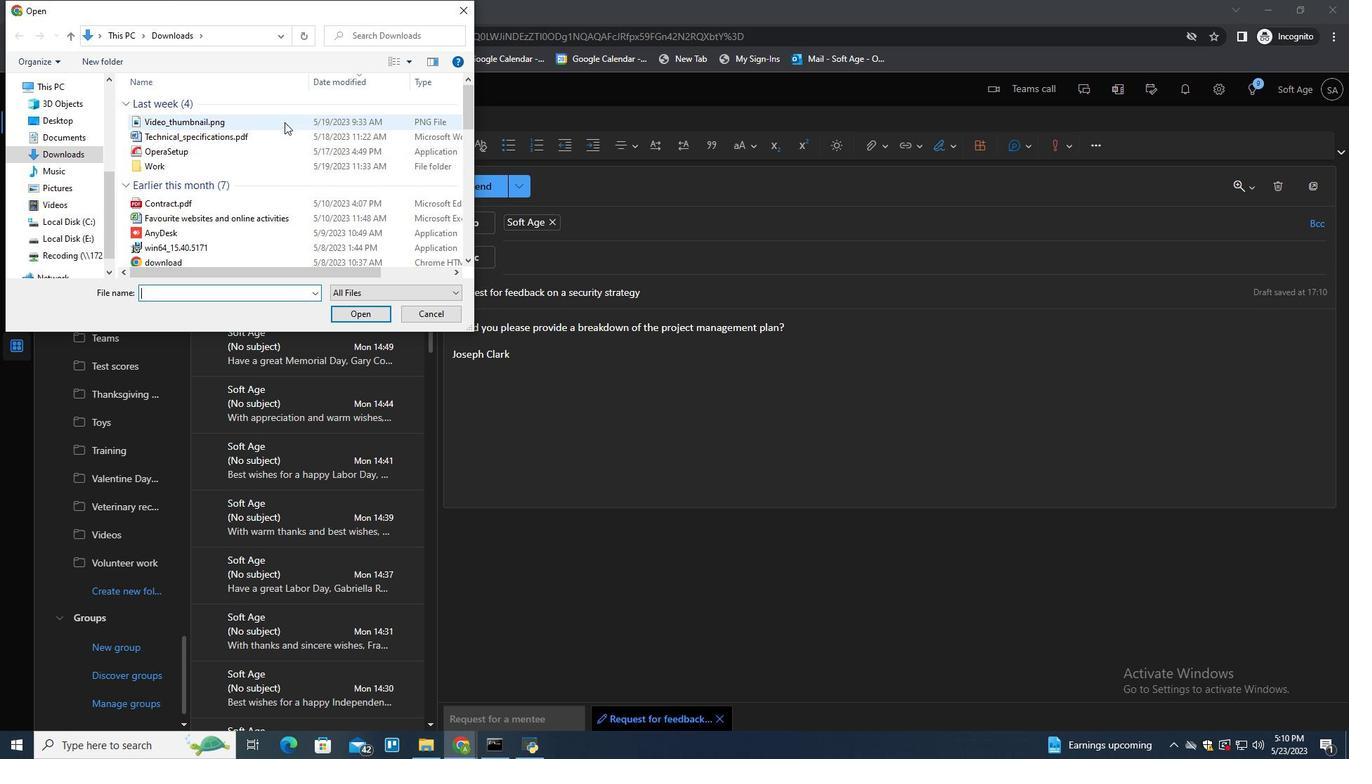 
Action: Key pressed <Key.f2><Key.shift>Website<Key.shift>_banner<Key.shift>_image.jpb<Key.backspace>fg<Key.backspace><Key.backspace>g
Screenshot: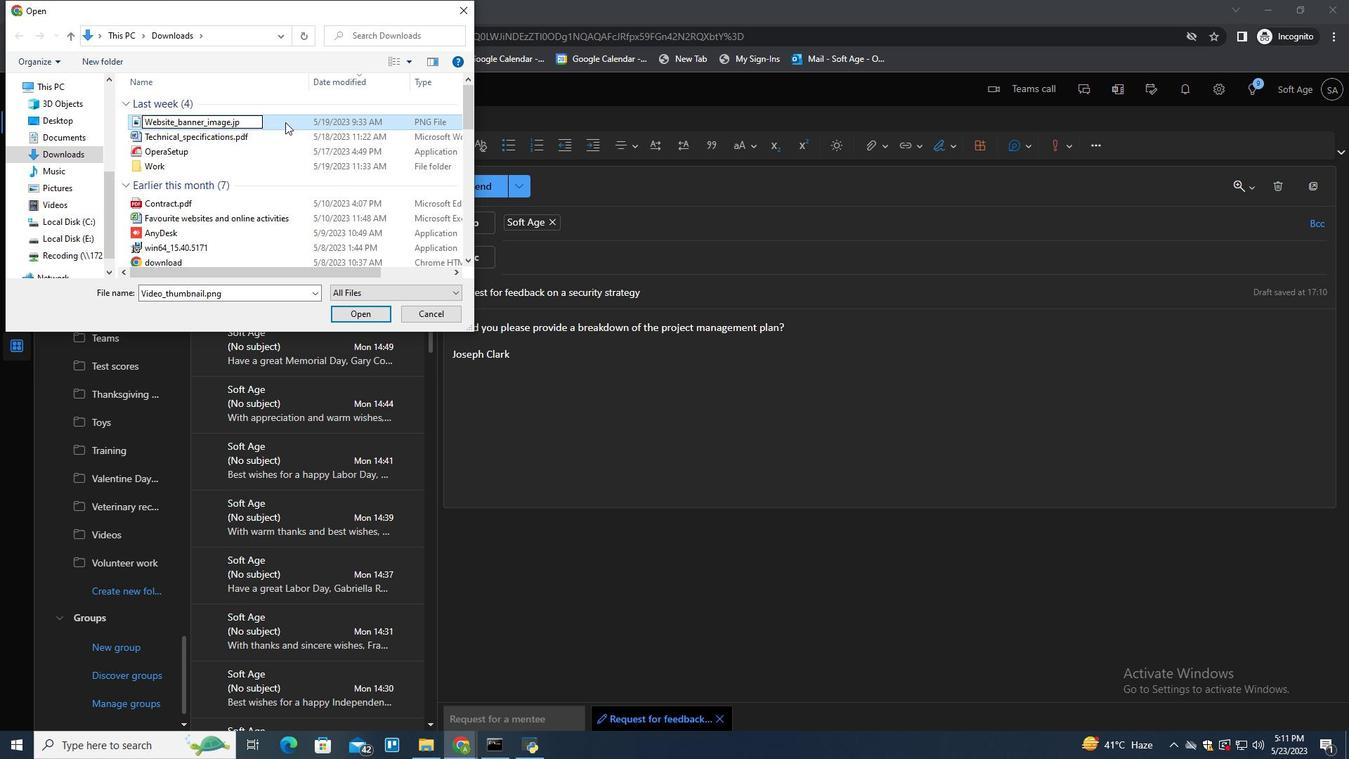 
Action: Mouse pressed left at (285, 122)
Screenshot: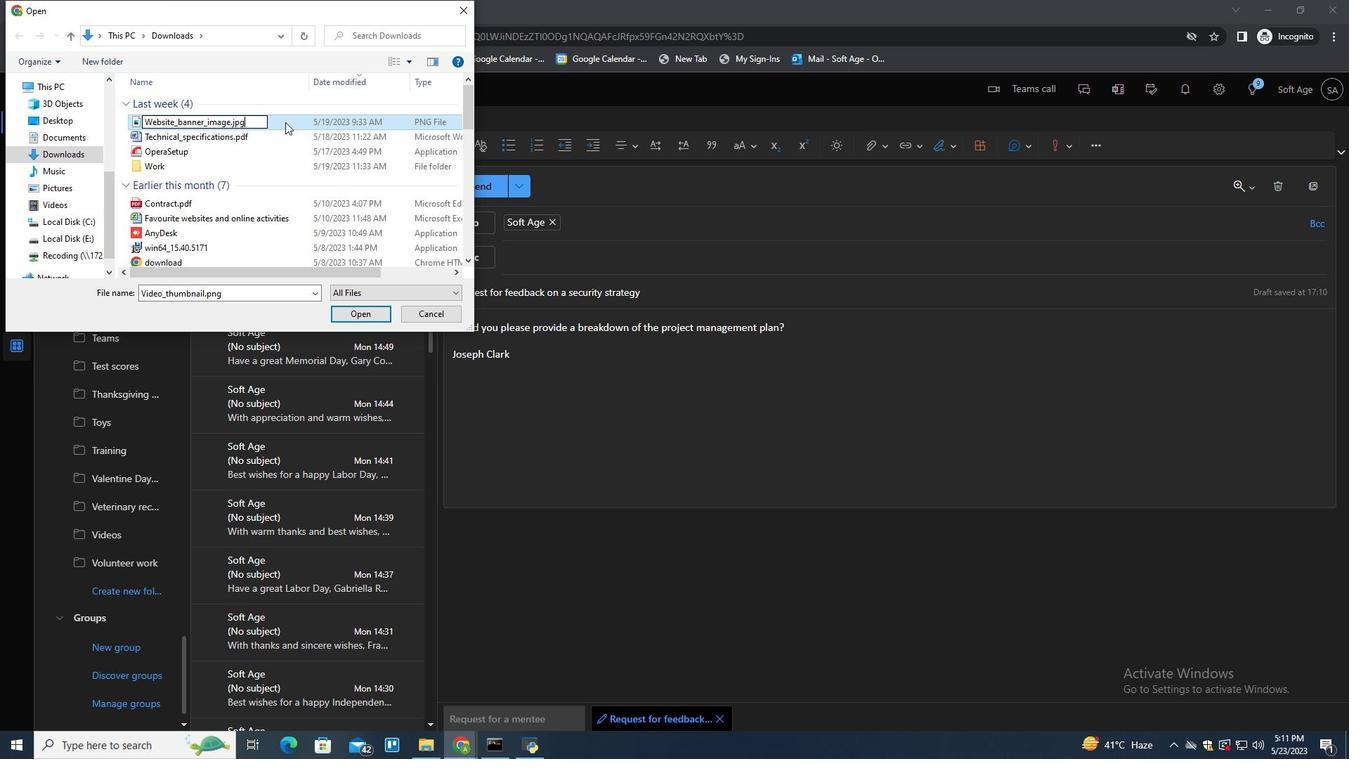 
Action: Mouse moved to (352, 309)
Screenshot: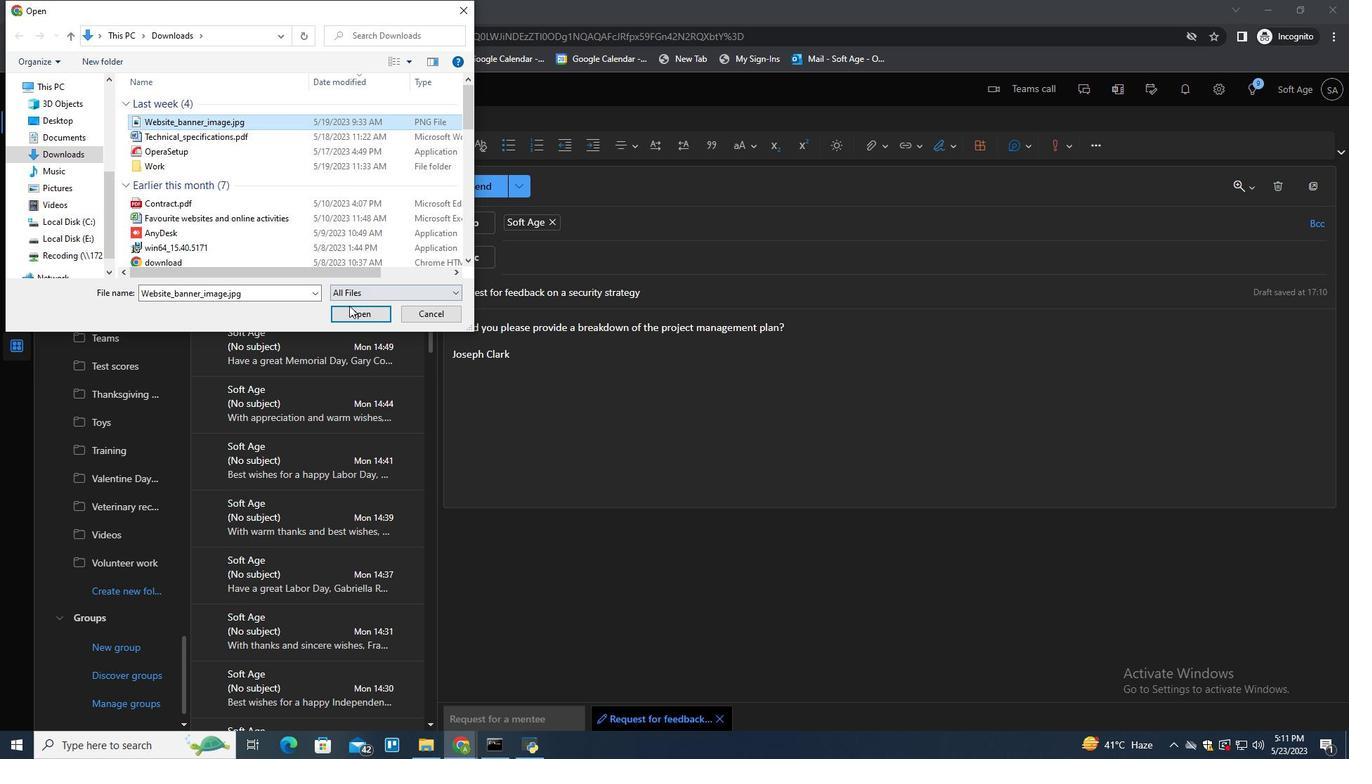 
Action: Mouse pressed left at (352, 309)
Screenshot: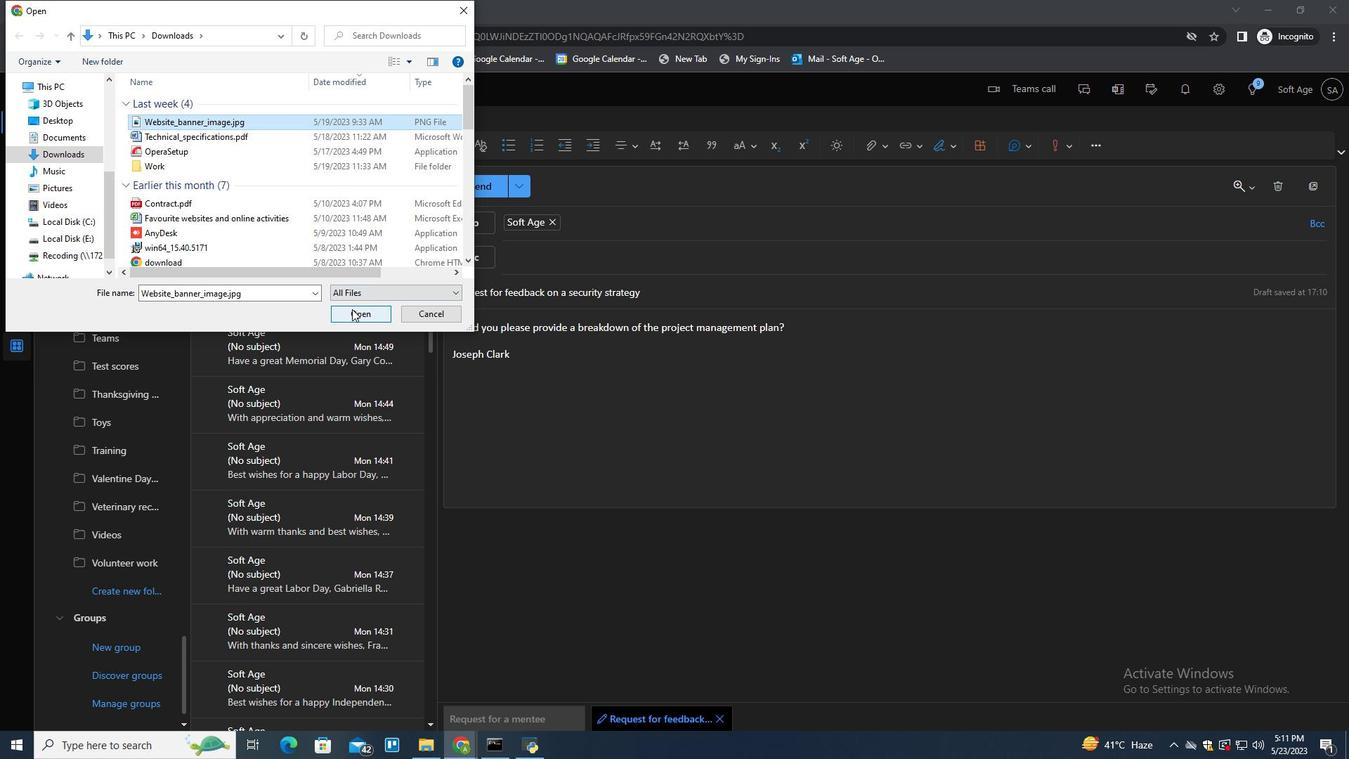 
Action: Mouse moved to (701, 535)
Screenshot: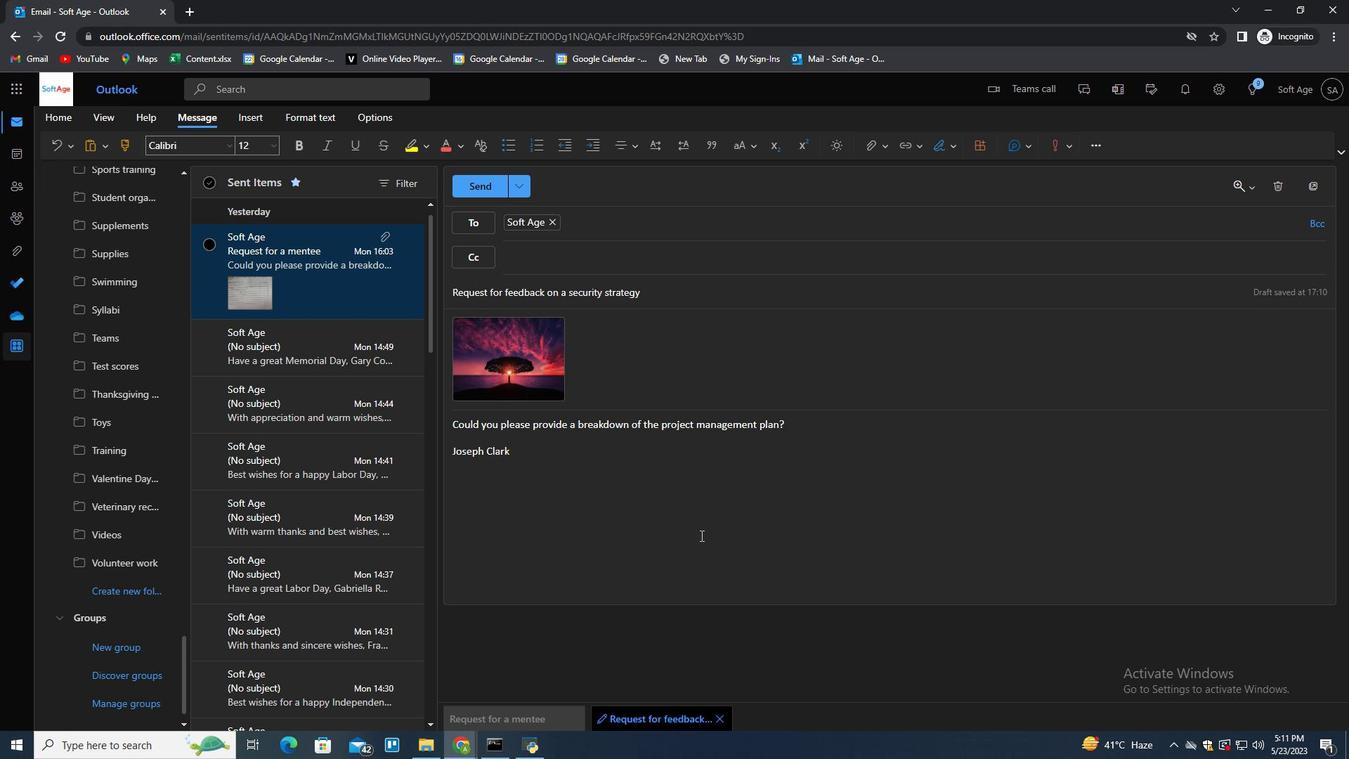 
Action: Mouse pressed left at (701, 535)
Screenshot: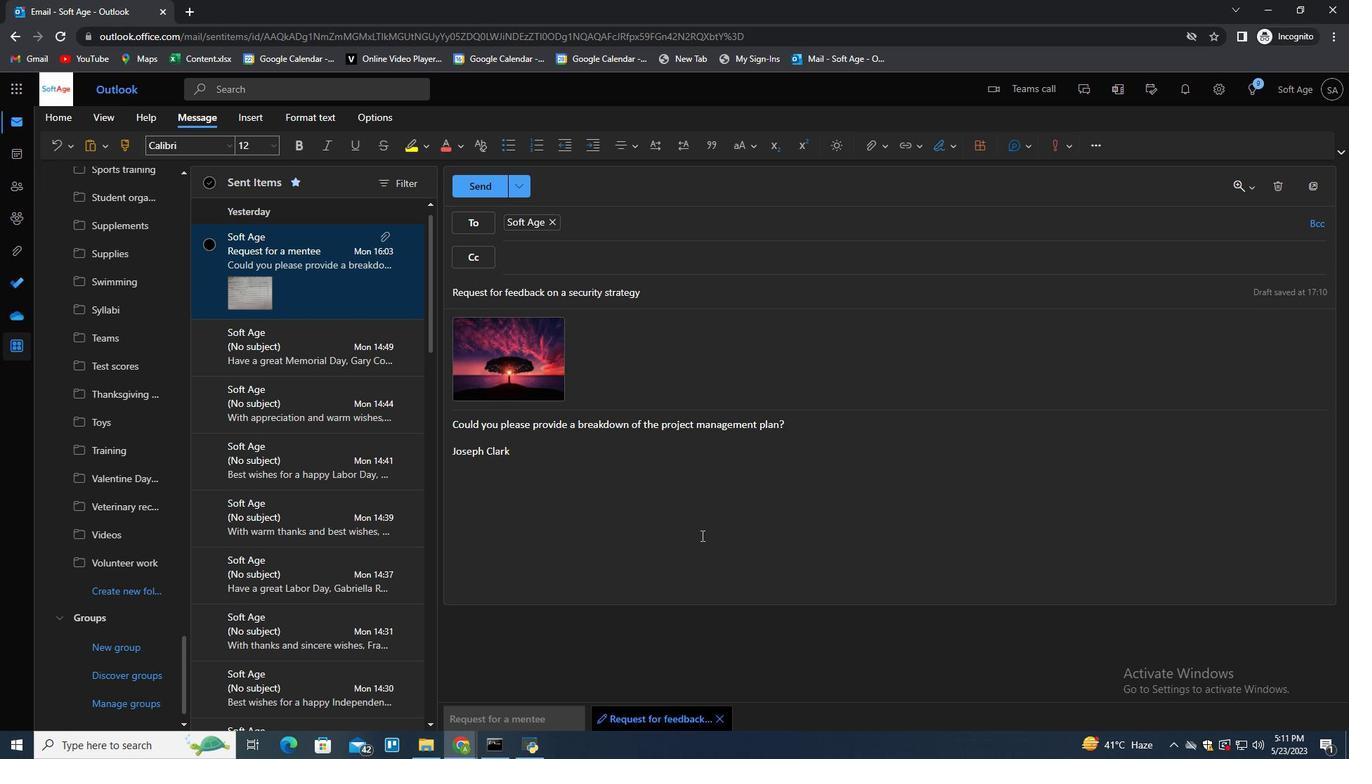 
Action: Mouse moved to (132, 586)
Screenshot: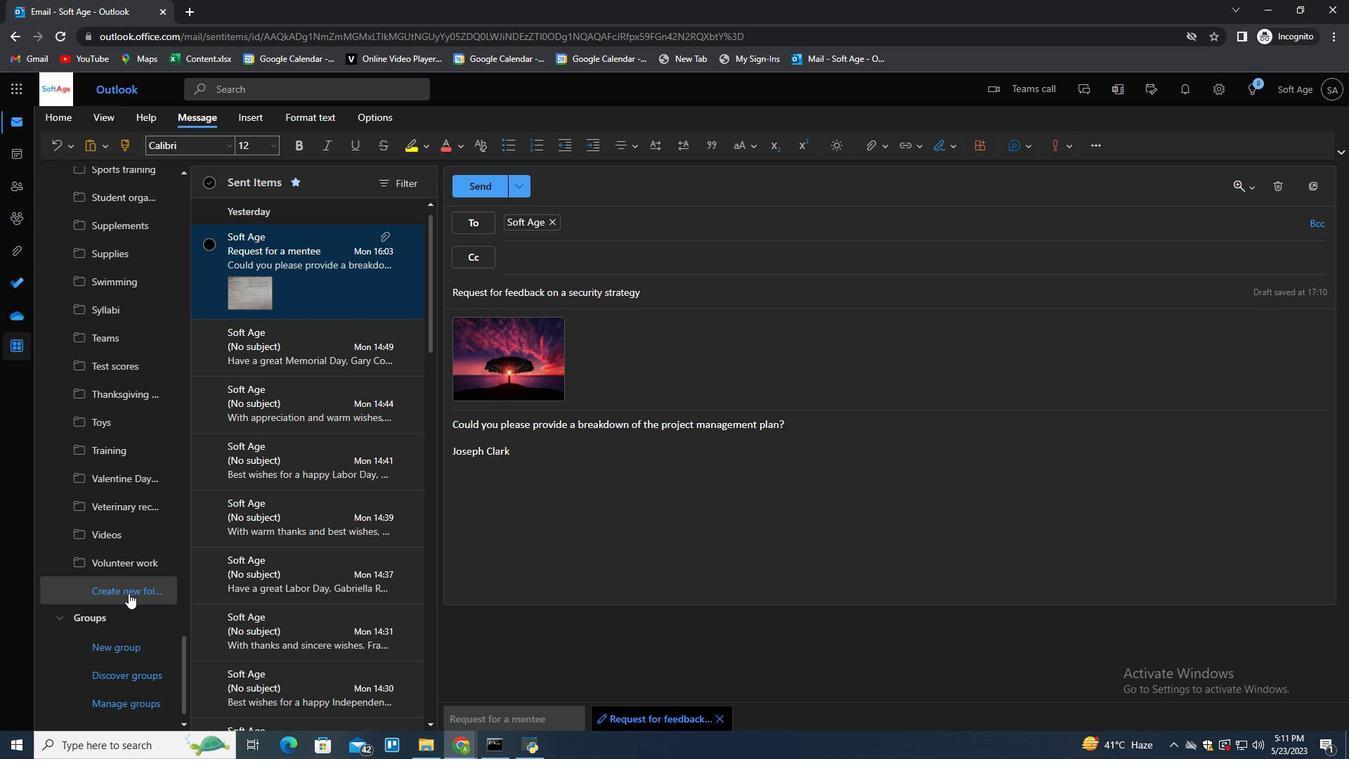 
Action: Mouse pressed left at (132, 586)
Screenshot: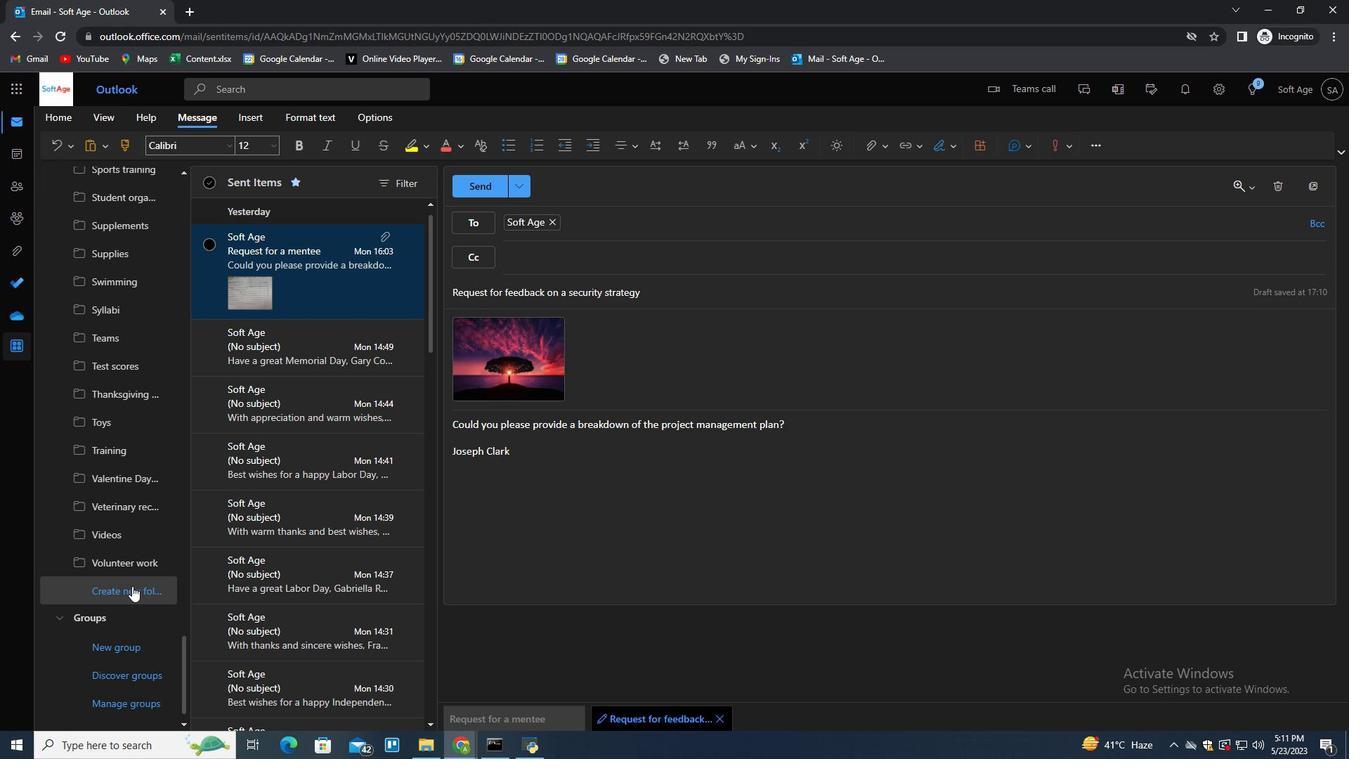 
Action: Mouse moved to (132, 586)
Screenshot: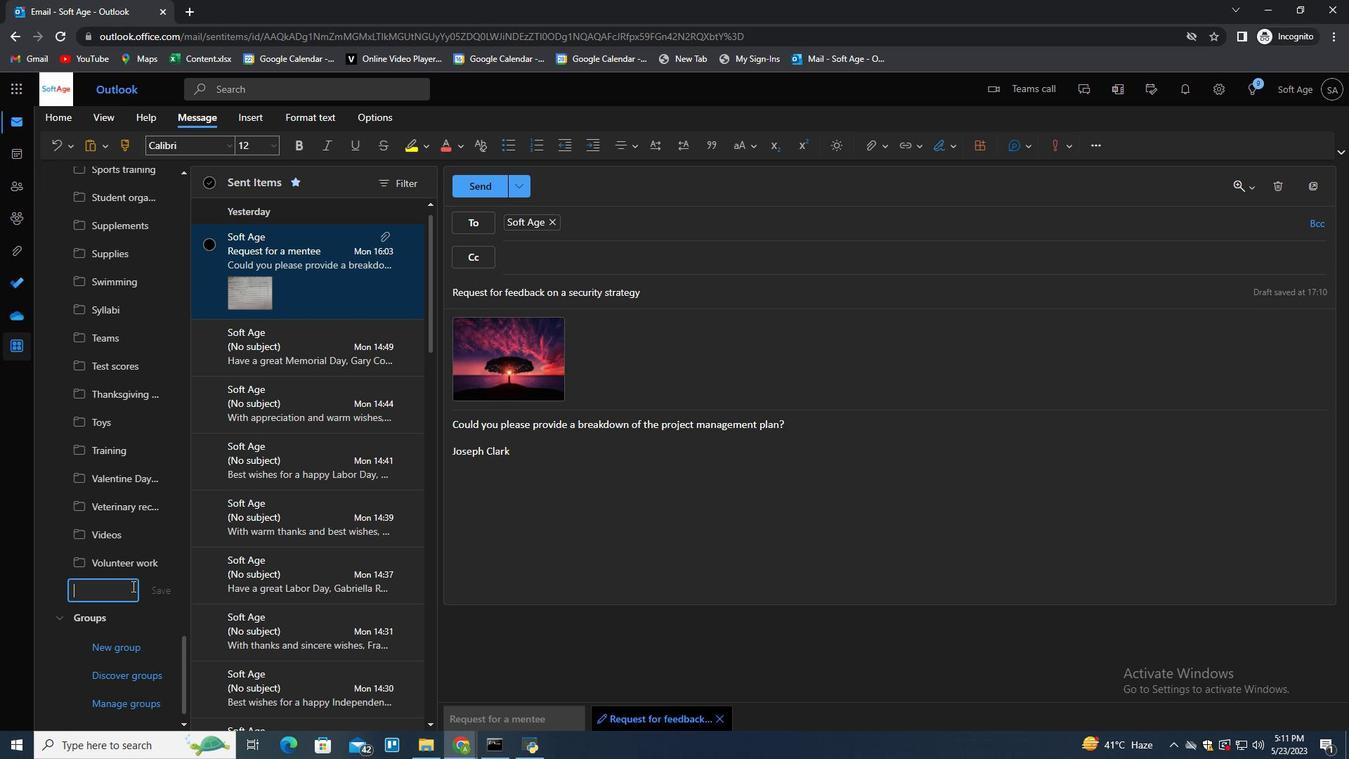 
Action: Mouse pressed left at (132, 586)
Screenshot: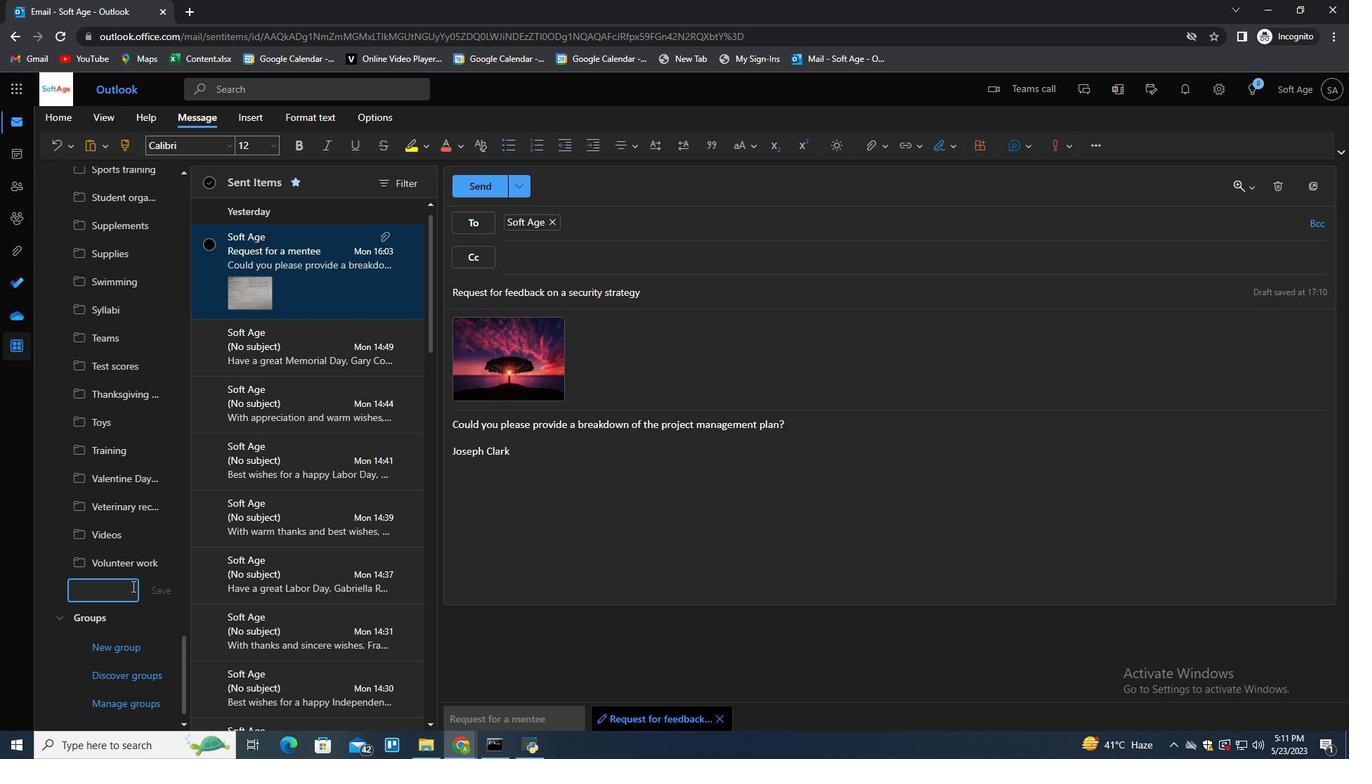 
Action: Mouse moved to (132, 587)
Screenshot: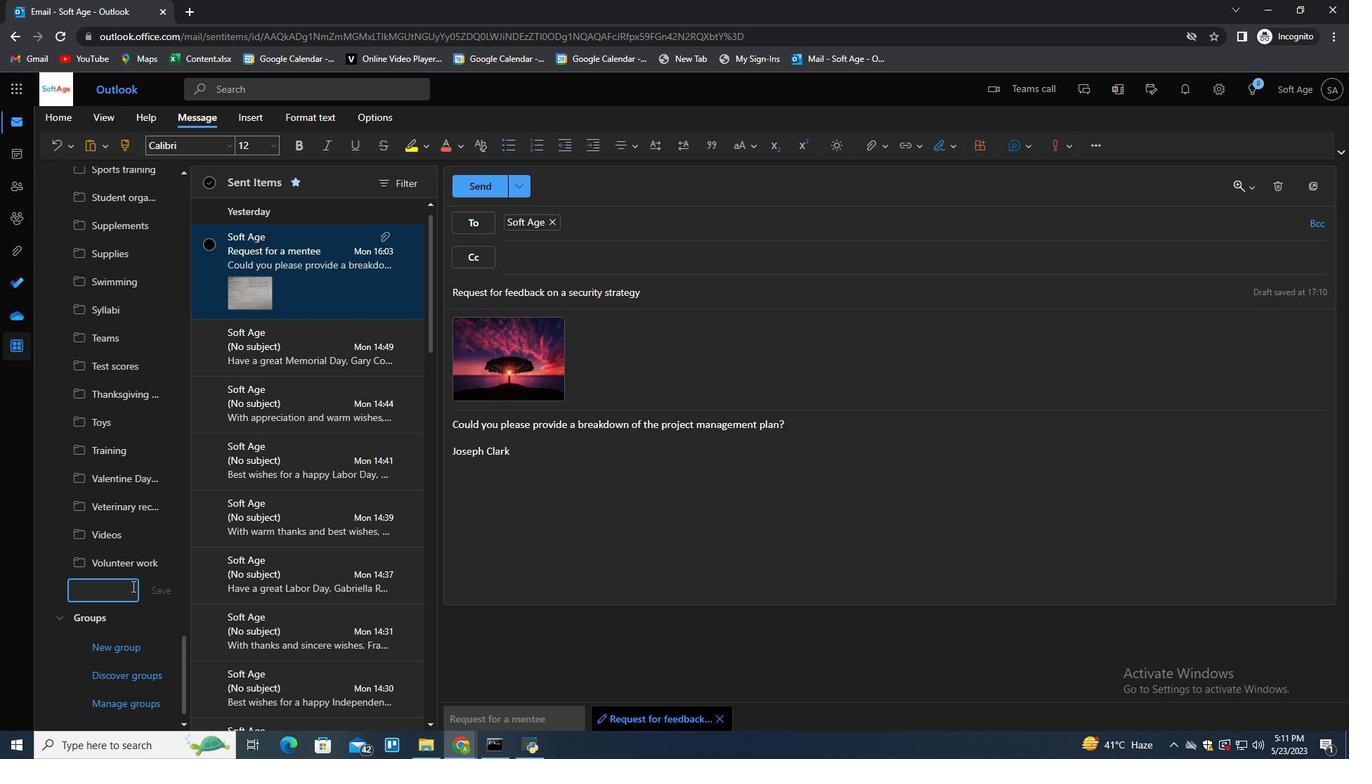 
Action: Key pressed <Key.shift>App<Key.space>development<Key.enter>
Screenshot: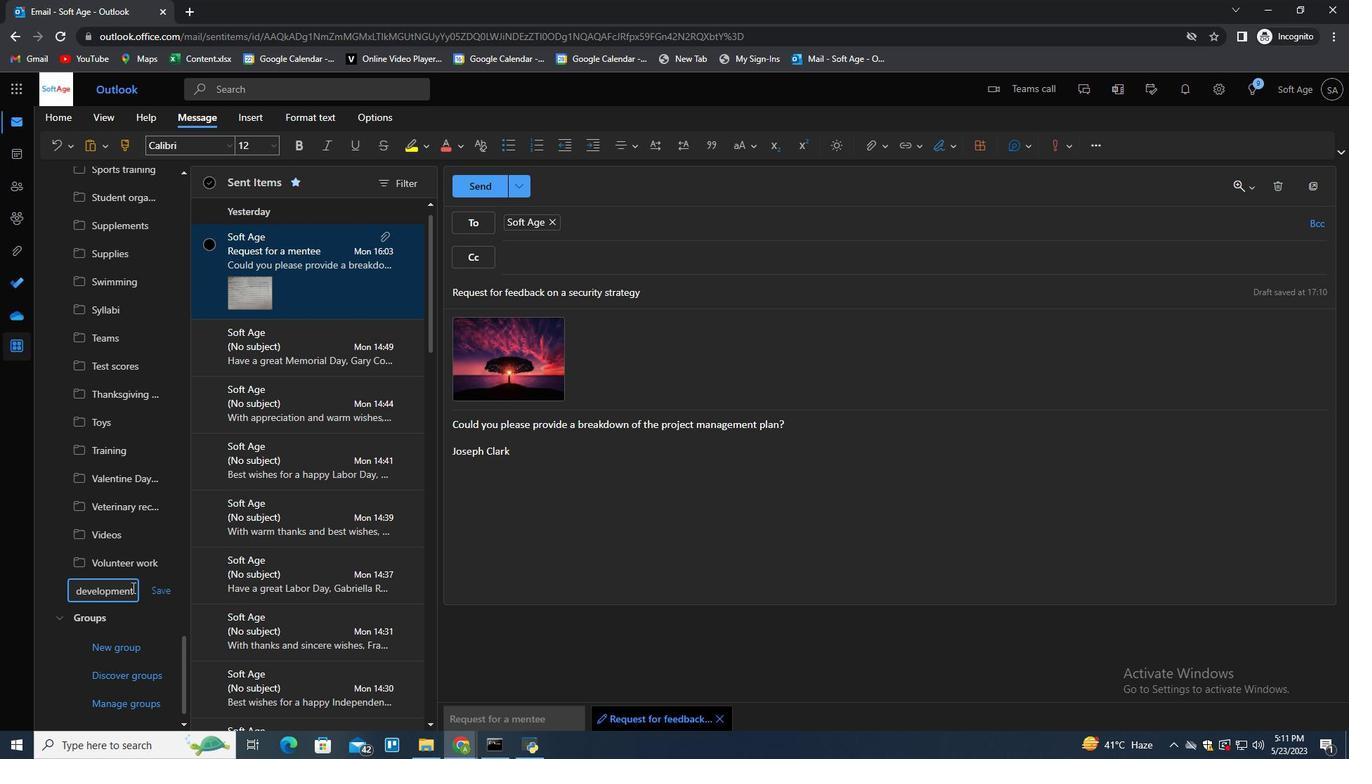 
Action: Mouse moved to (494, 186)
Screenshot: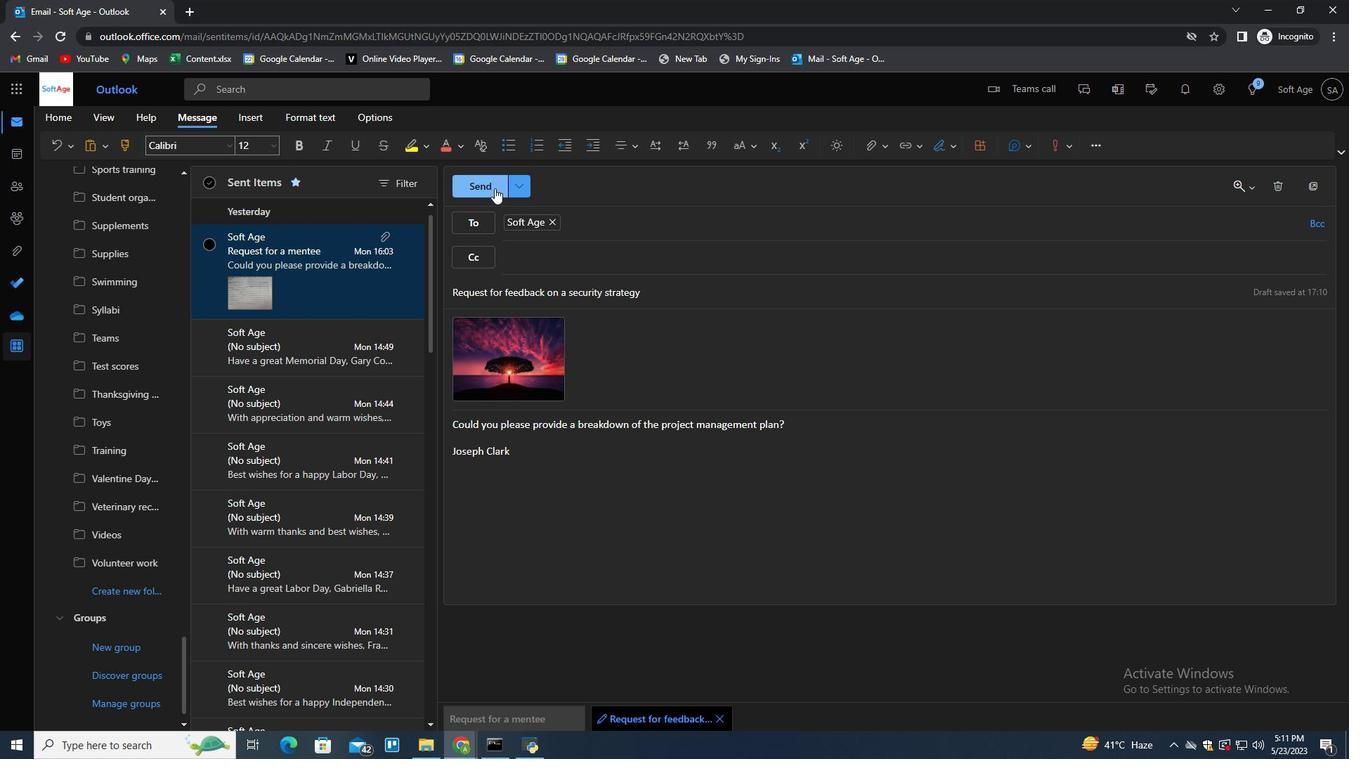 
Action: Mouse pressed left at (494, 186)
Screenshot: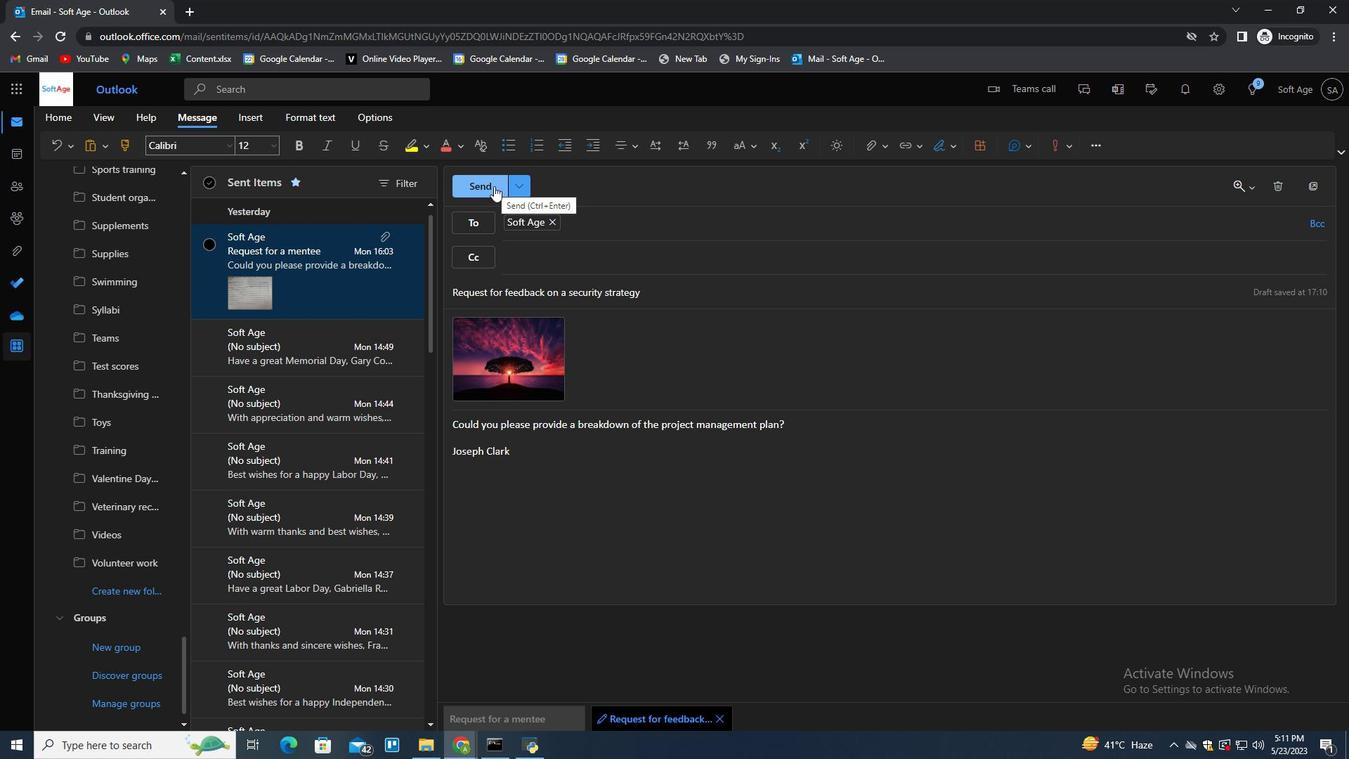 
Action: Mouse moved to (238, 396)
Screenshot: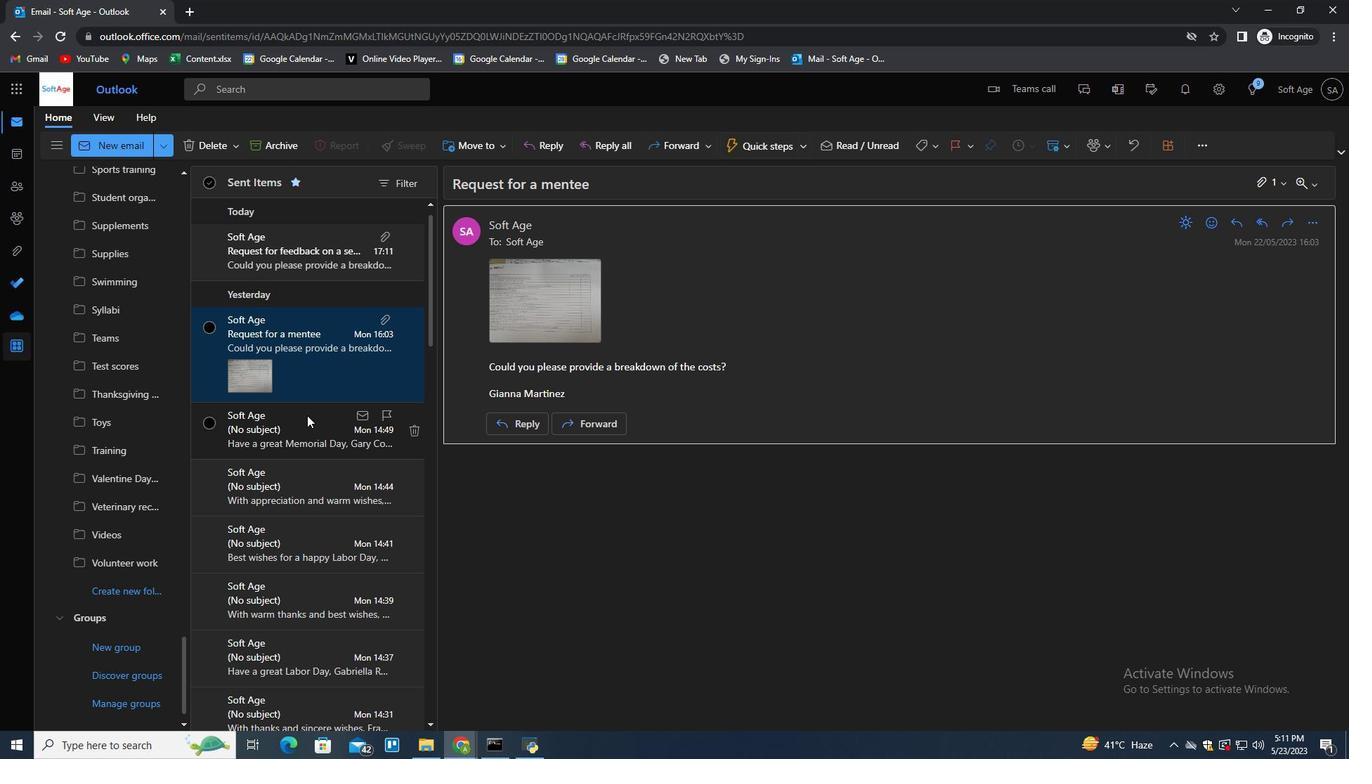 
Action: Mouse scrolled (234, 404) with delta (0, 0)
Screenshot: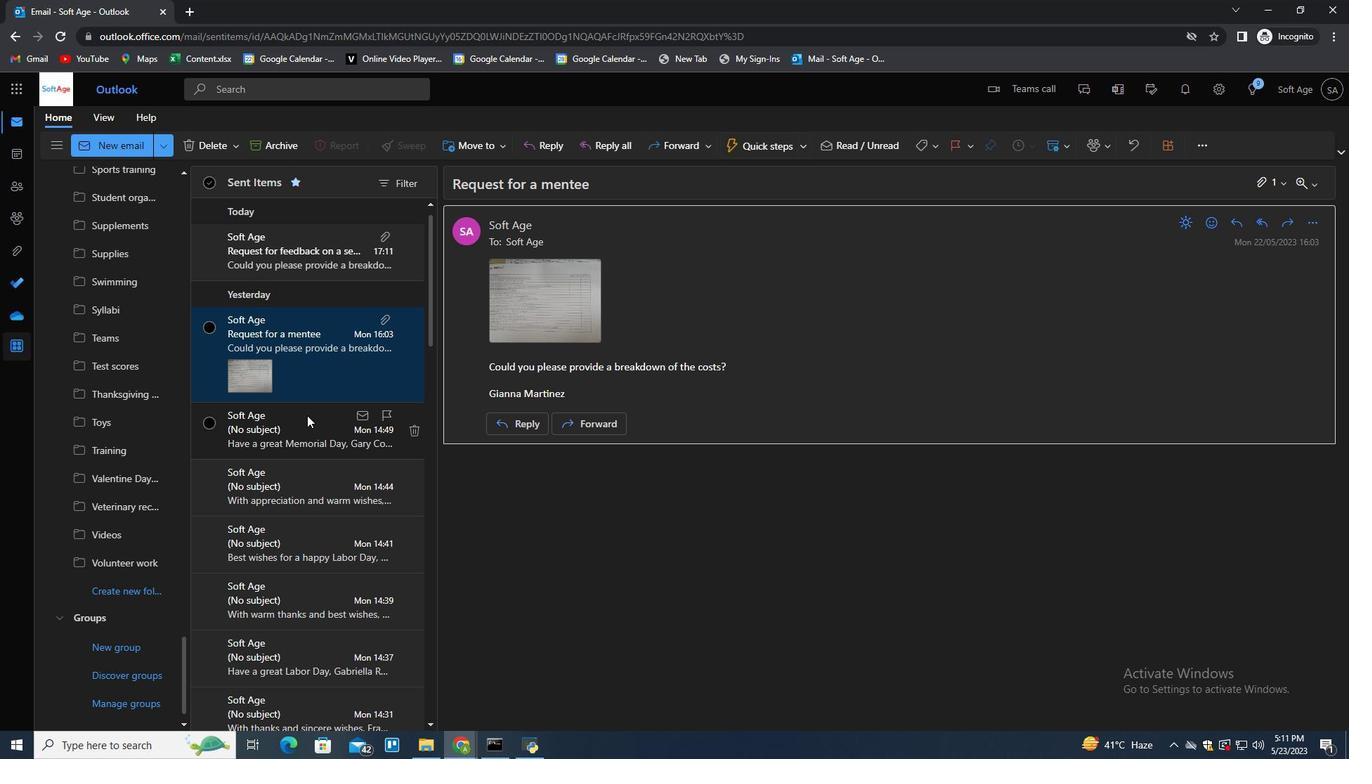 
Action: Mouse moved to (238, 395)
Screenshot: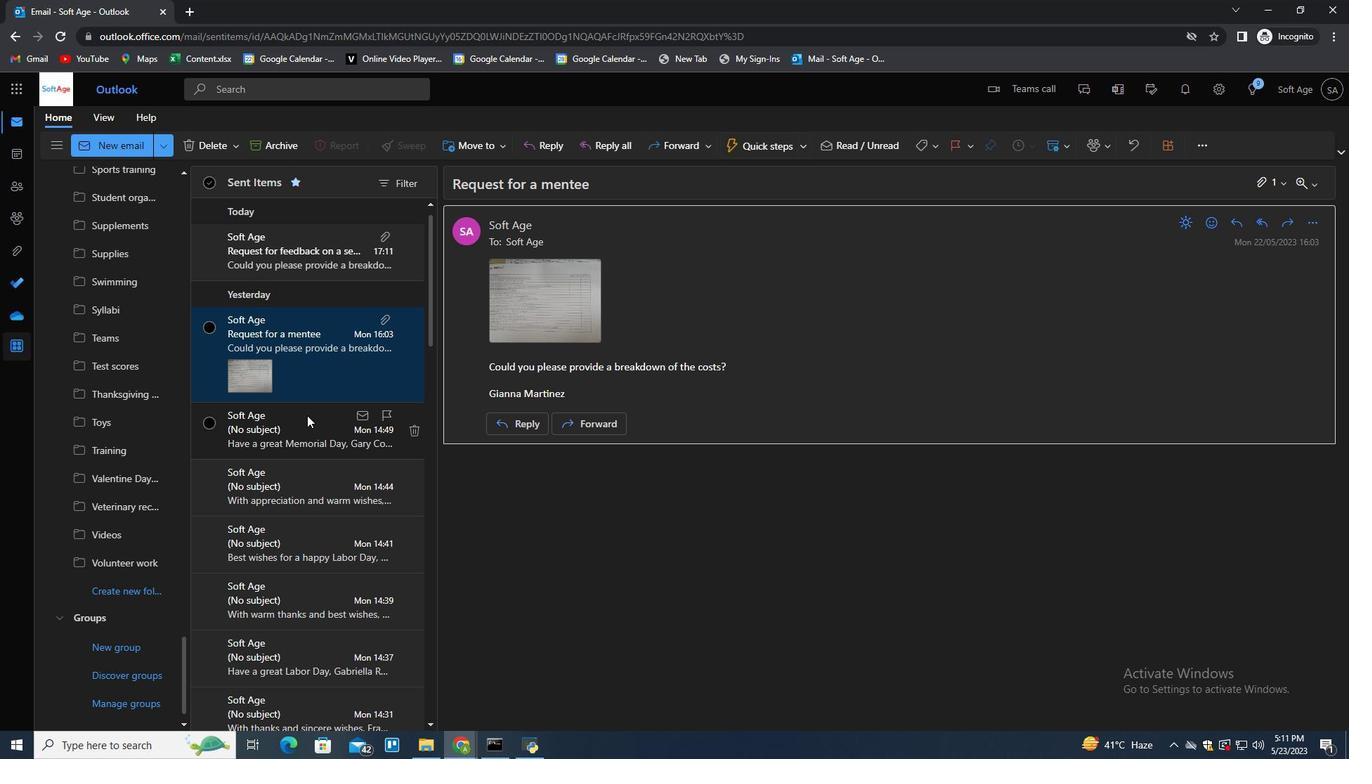 
Action: Mouse scrolled (236, 402) with delta (0, 0)
Screenshot: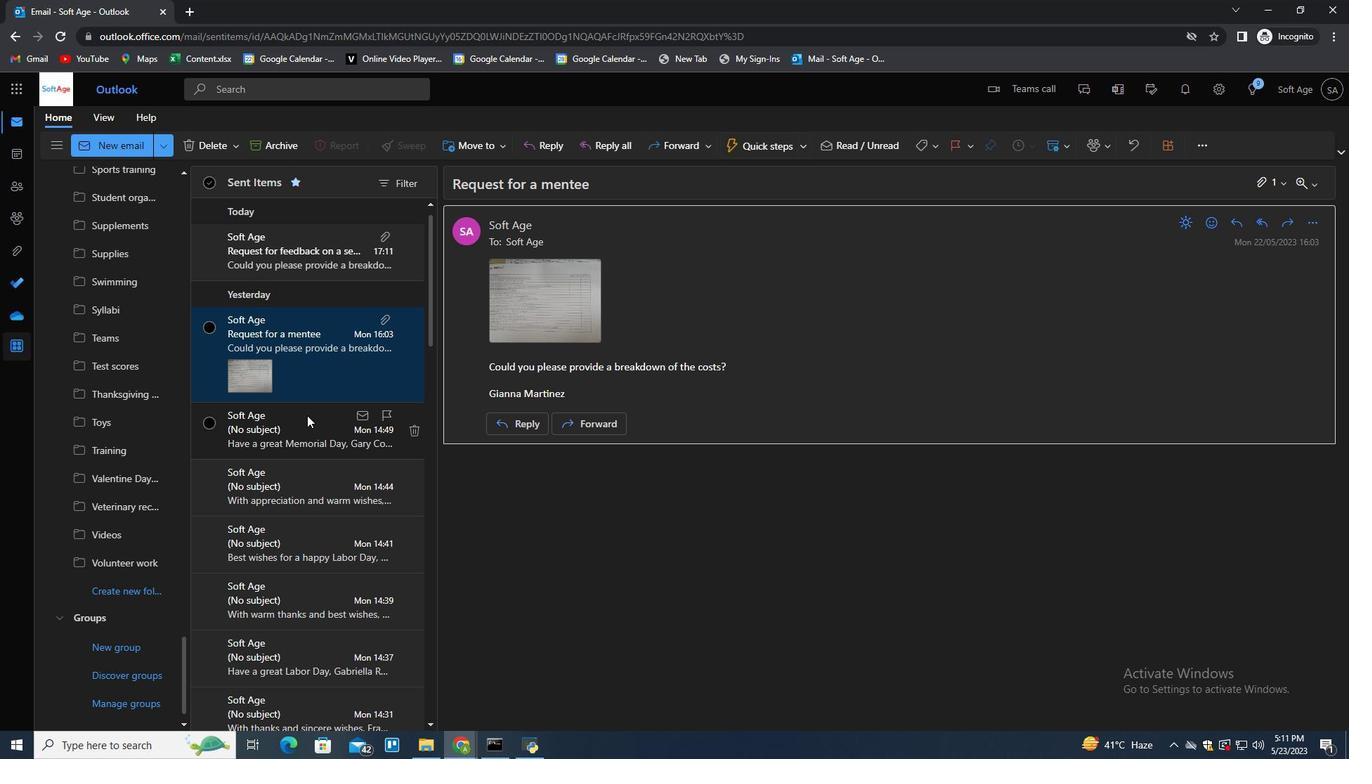 
Action: Mouse moved to (238, 395)
Screenshot: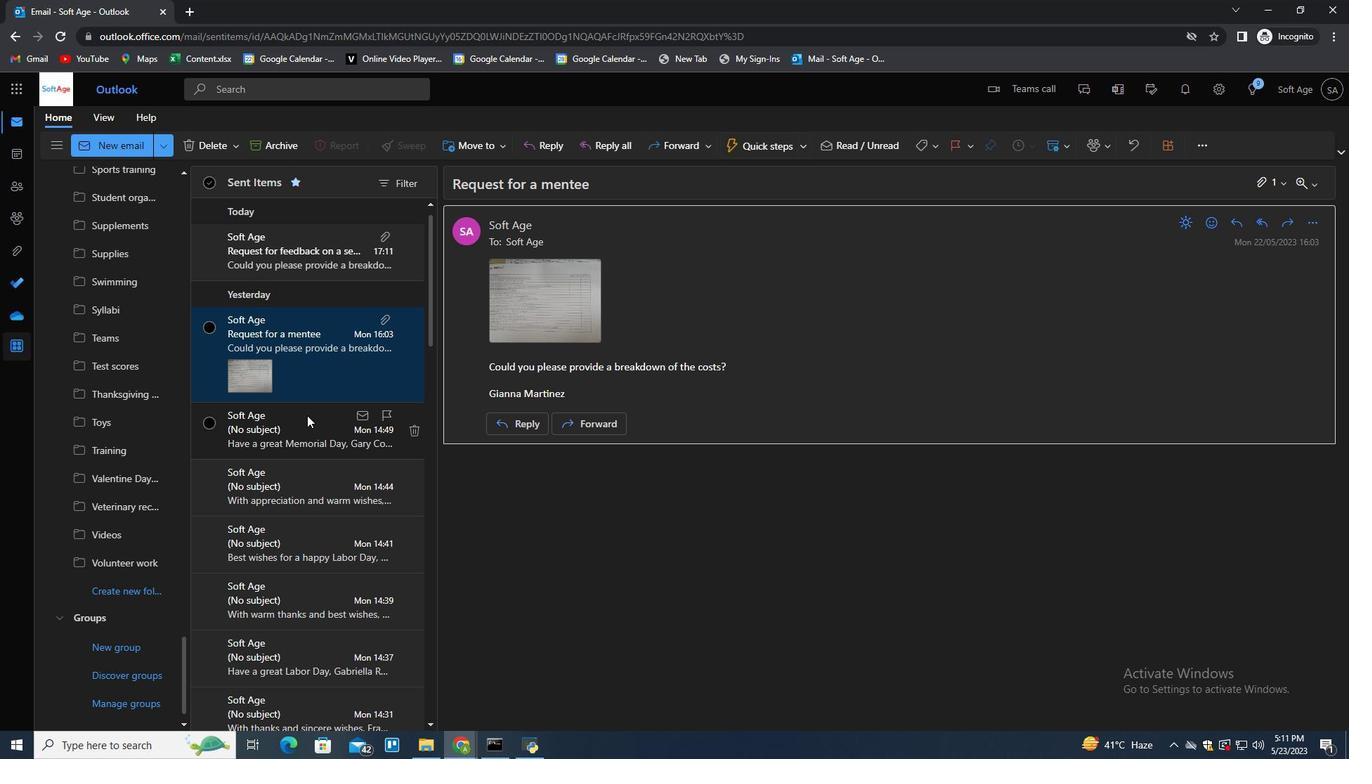 
Action: Mouse scrolled (238, 396) with delta (0, 0)
Screenshot: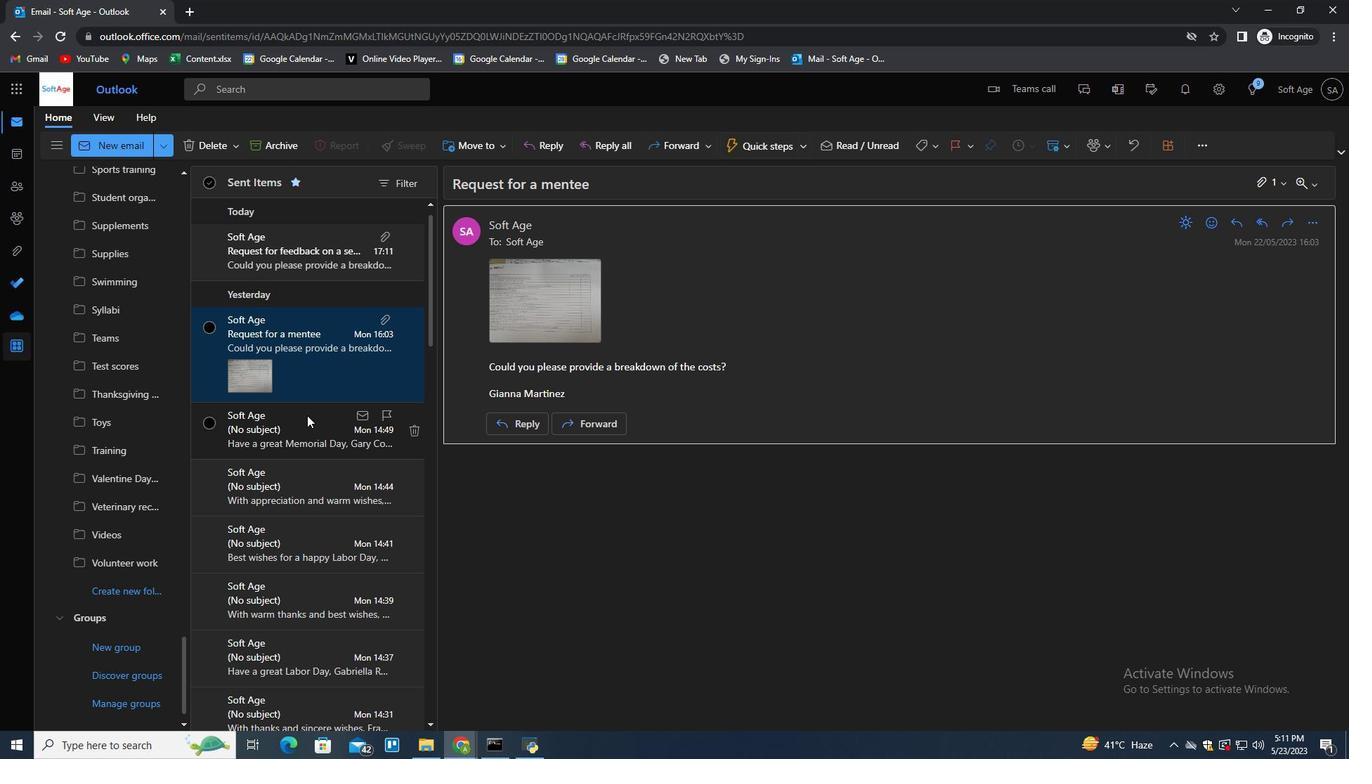 
Action: Mouse moved to (289, 250)
Screenshot: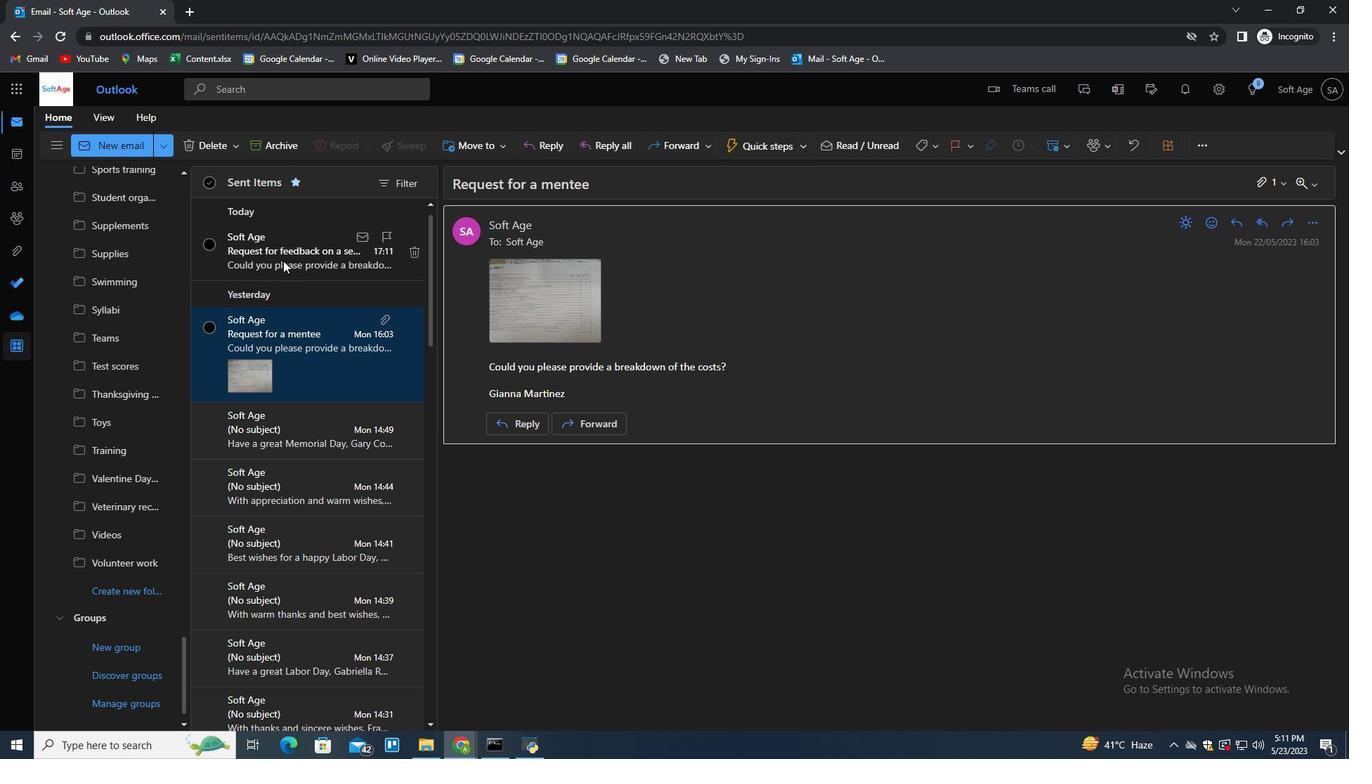 
Action: Mouse pressed right at (289, 250)
Screenshot: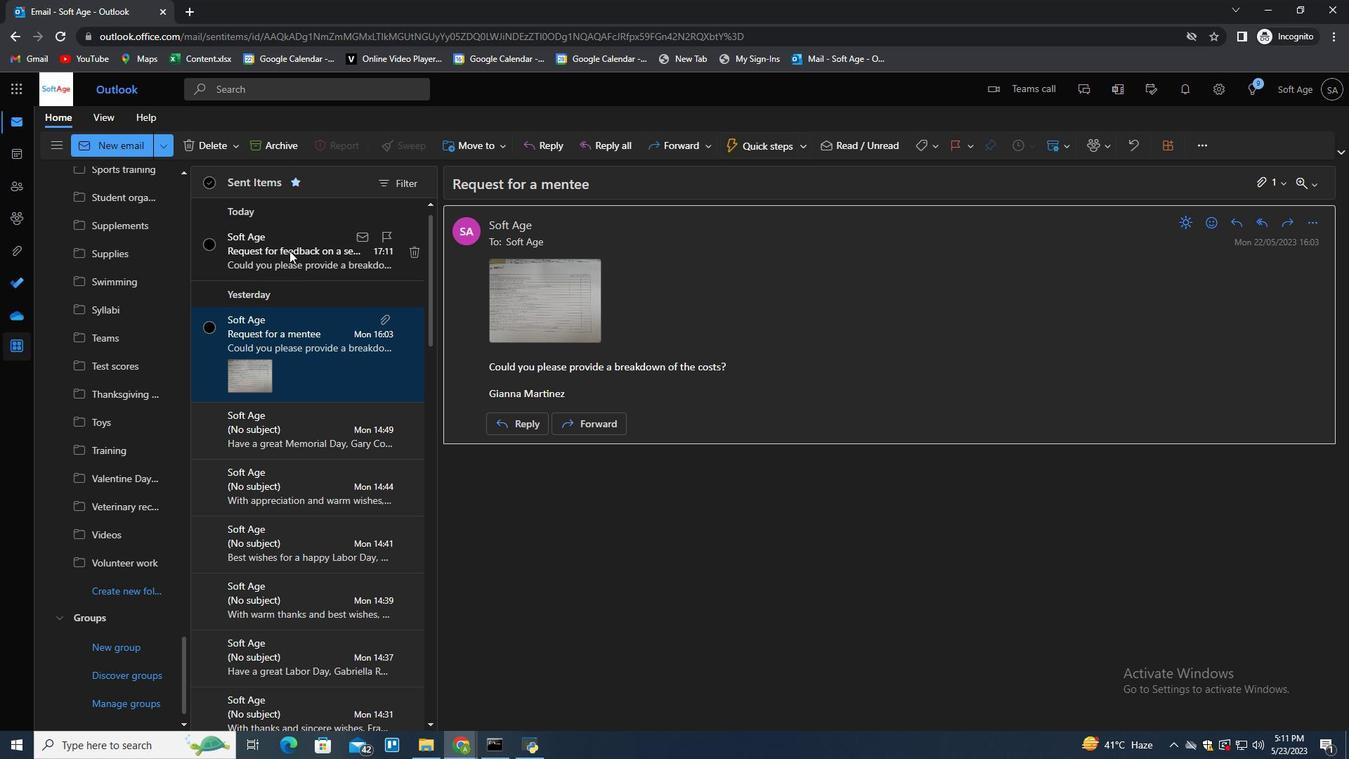 
Action: Mouse moved to (451, 315)
Screenshot: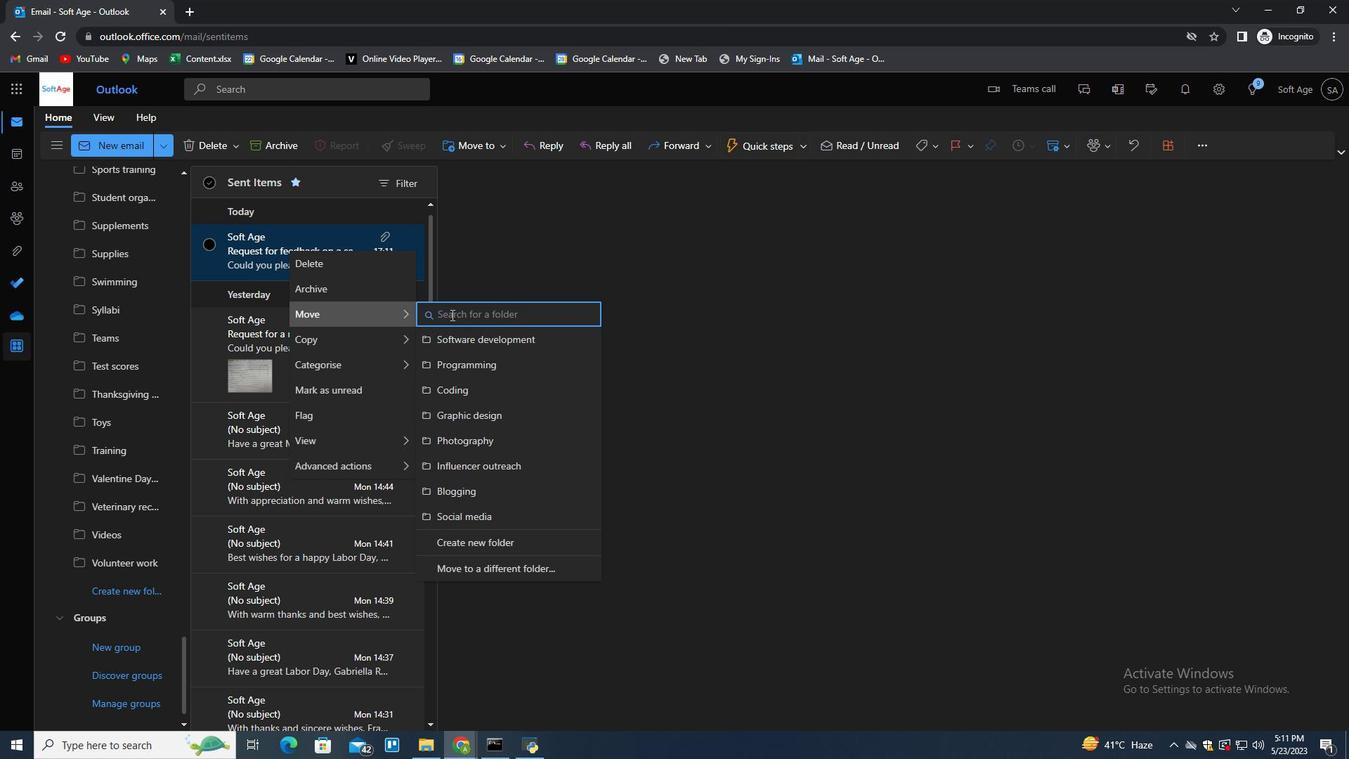 
Action: Mouse pressed left at (451, 315)
Screenshot: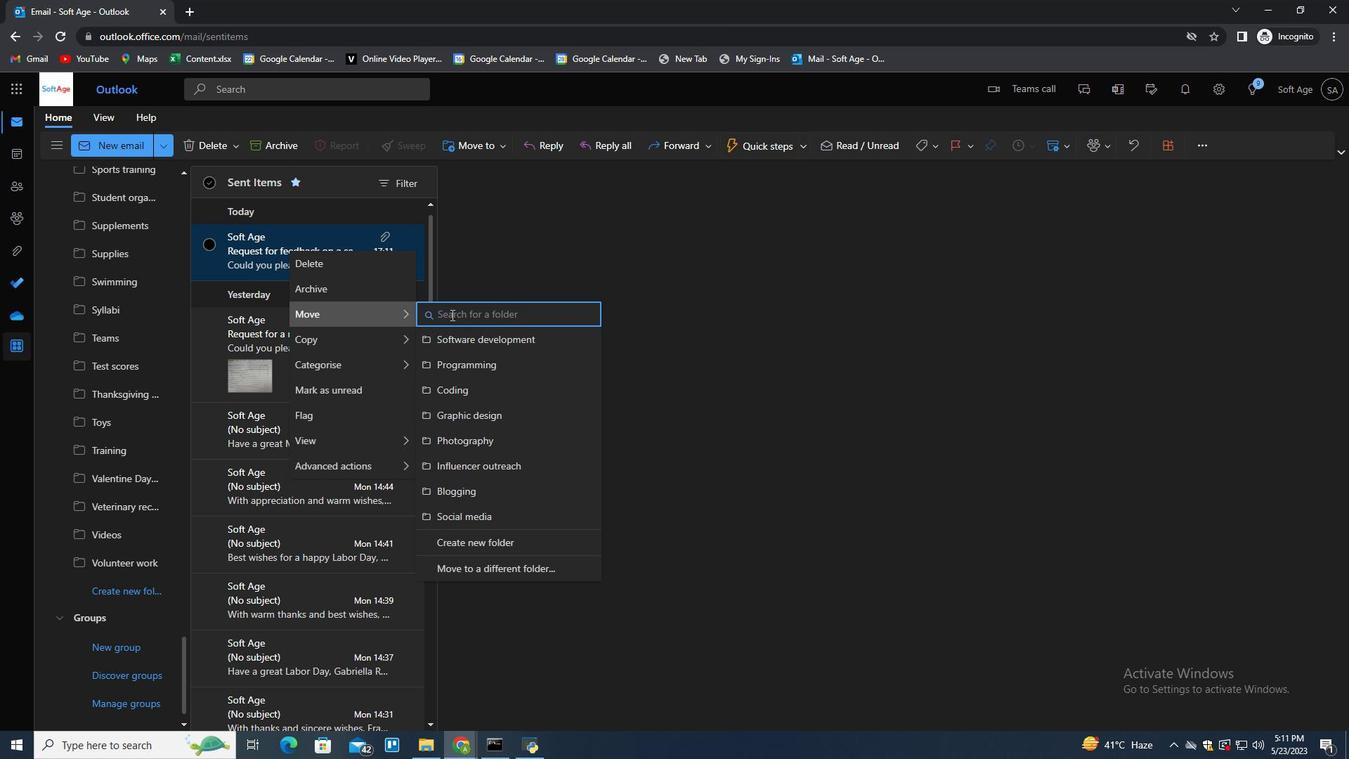 
Action: Mouse moved to (451, 316)
Screenshot: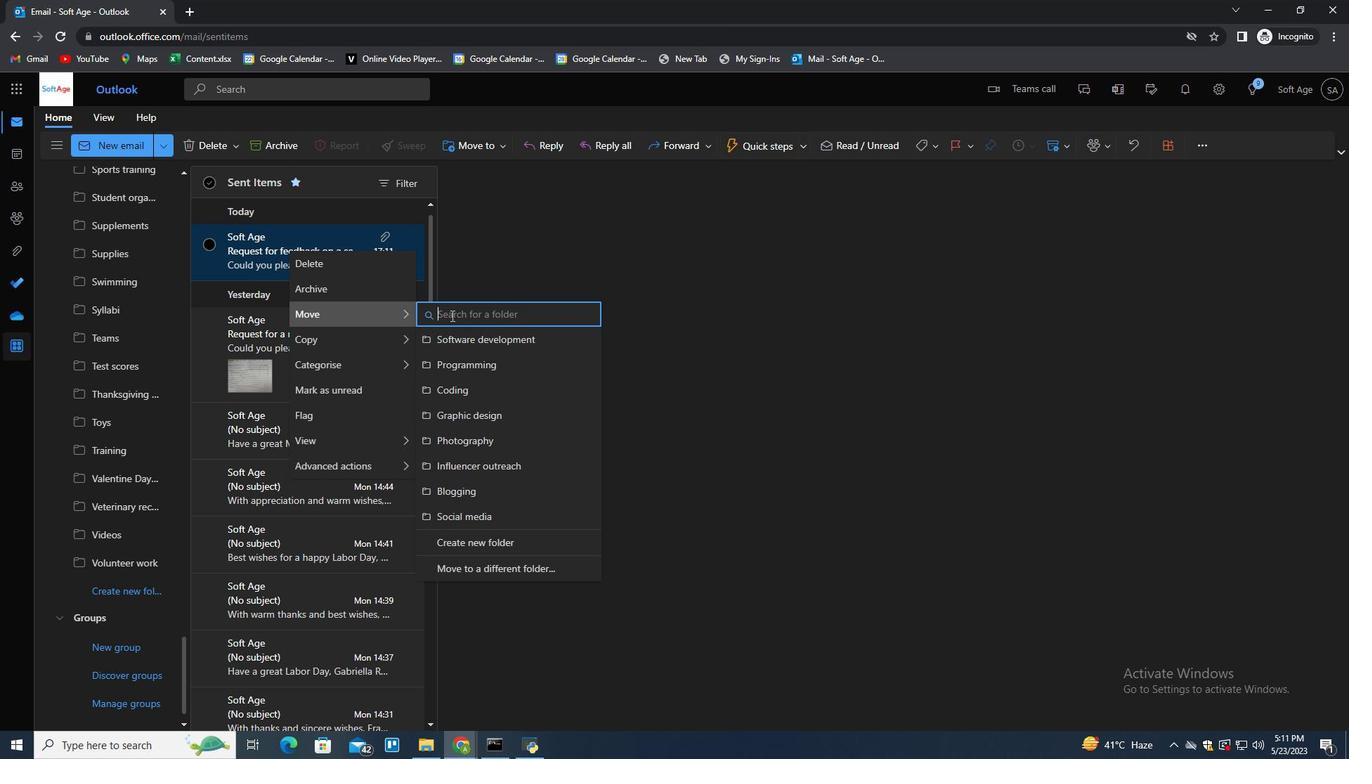 
Action: Key pressed <Key.shift>App<Key.down><Key.enter>
Screenshot: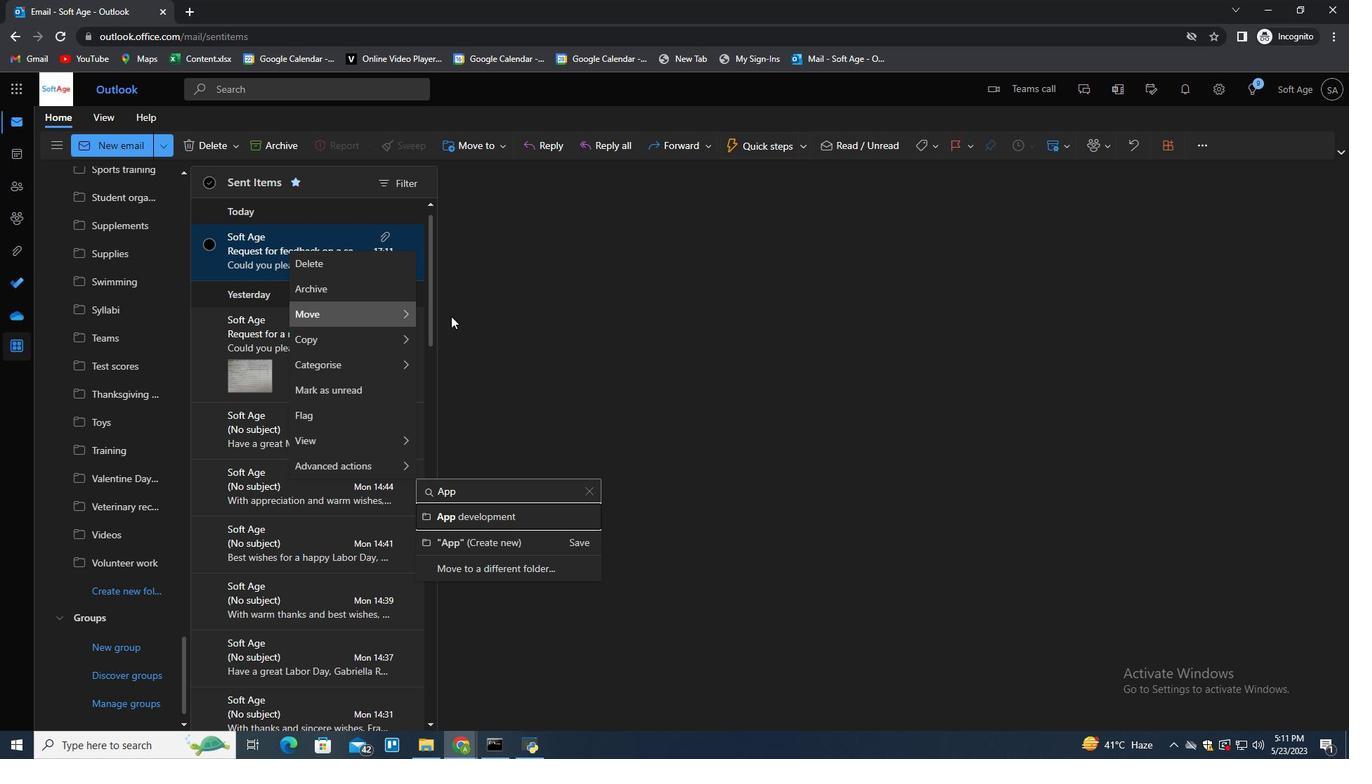 
Action: Mouse moved to (450, 316)
Screenshot: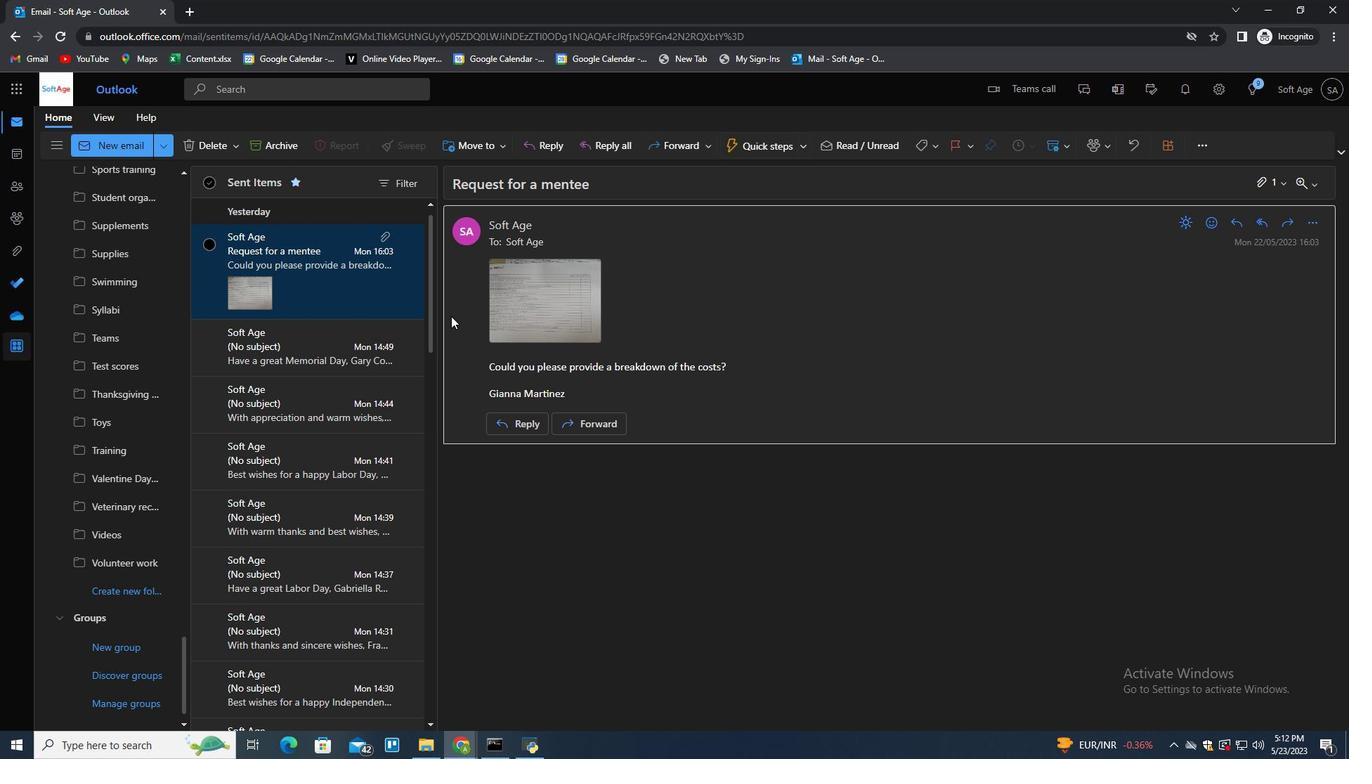 
